 Task: Open a blank sheet, save the file as empathycs.doc Add Heading 'Importance of empathy in customer service: 'Importance of empathy in customer service:  Add the following points with small alphabetsAdd the following points with small alphabets a)	Understand customer needs_x000D_
b)	Show compassion_x000D_
c)	Offer personalized solutions_x000D_
Select the entire thext and change line spacing to  2.5 Select the entire text and apply  Outside Borders ,change the font size of heading and points to 18
Action: Mouse moved to (23, 18)
Screenshot: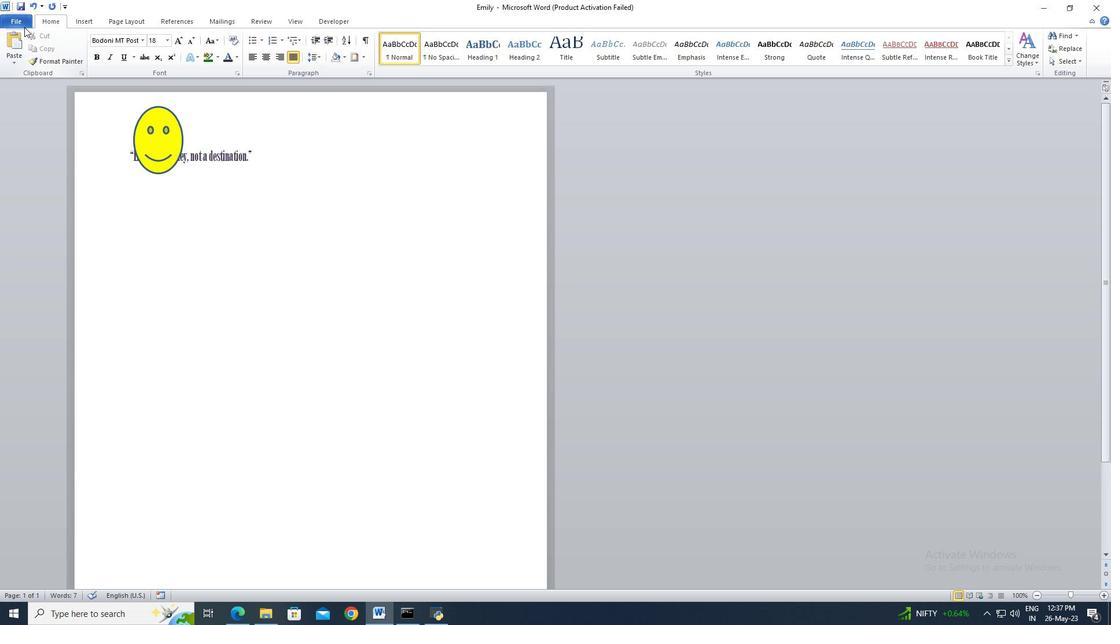 
Action: Mouse pressed left at (23, 18)
Screenshot: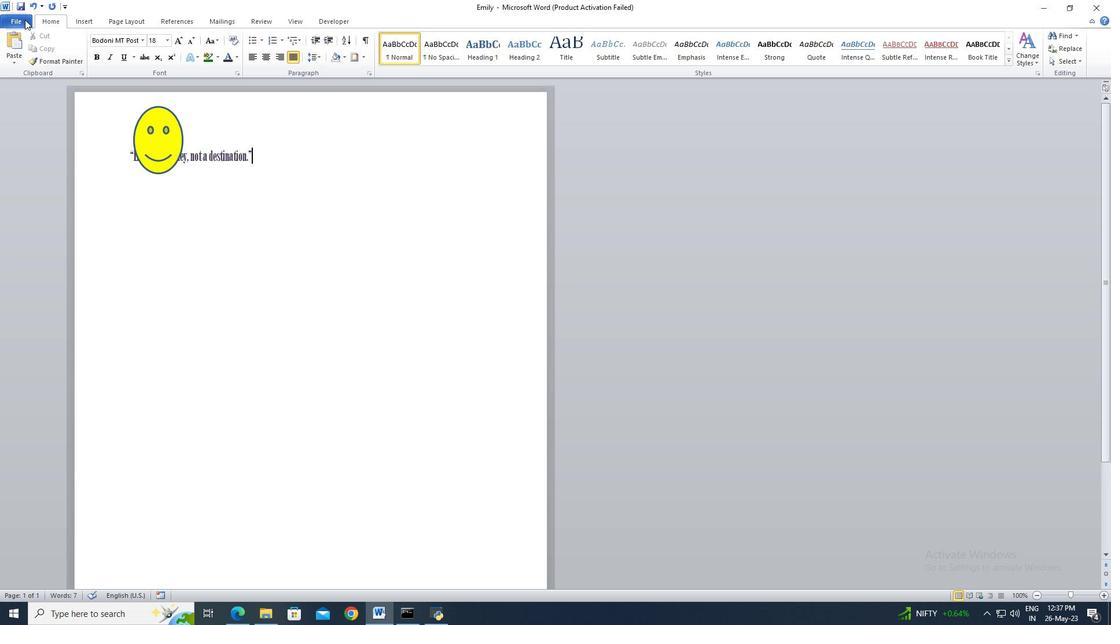 
Action: Mouse moved to (34, 146)
Screenshot: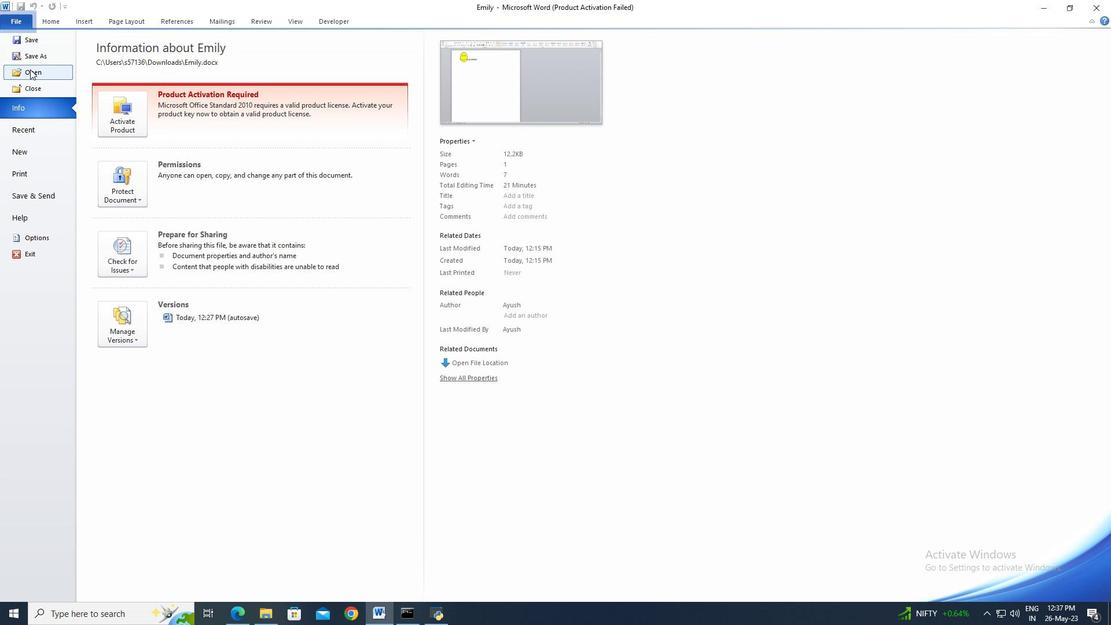
Action: Mouse pressed left at (34, 146)
Screenshot: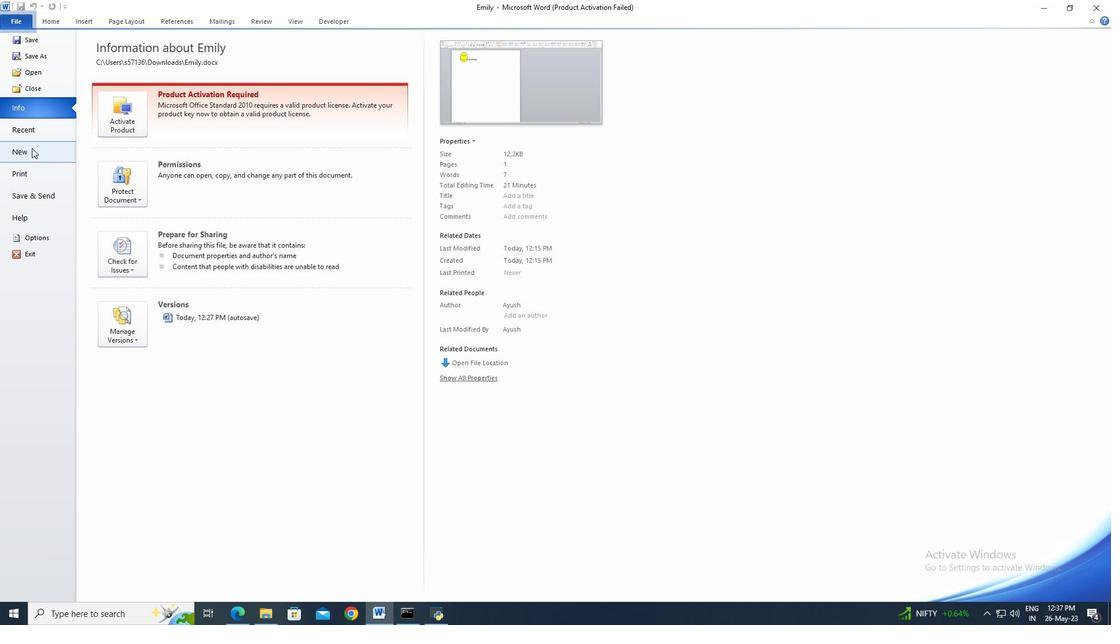 
Action: Mouse moved to (571, 291)
Screenshot: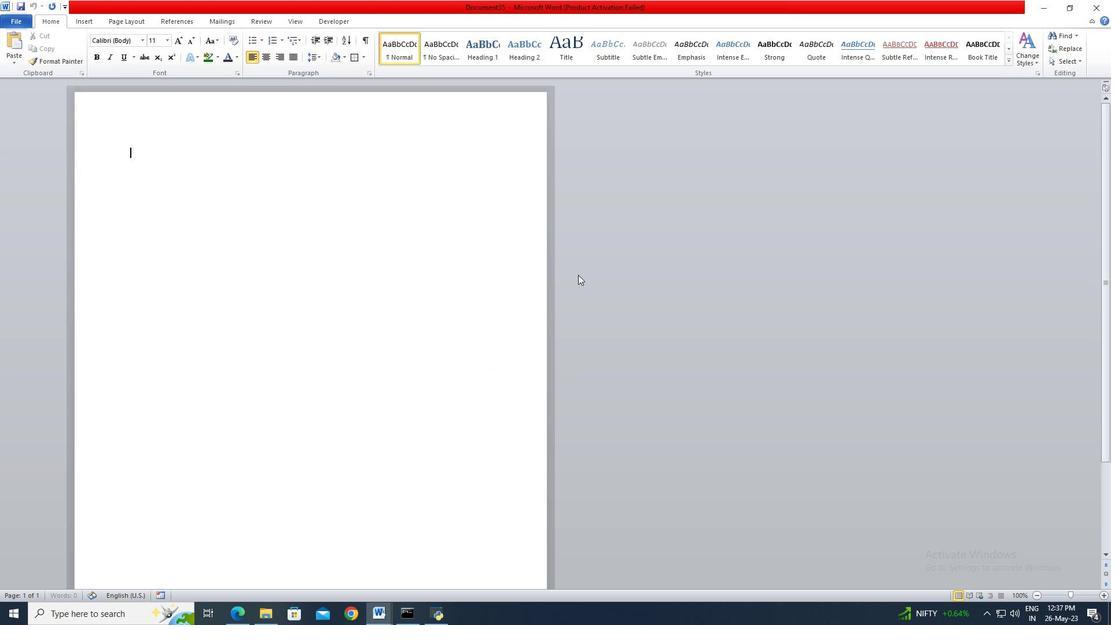 
Action: Mouse pressed left at (571, 291)
Screenshot: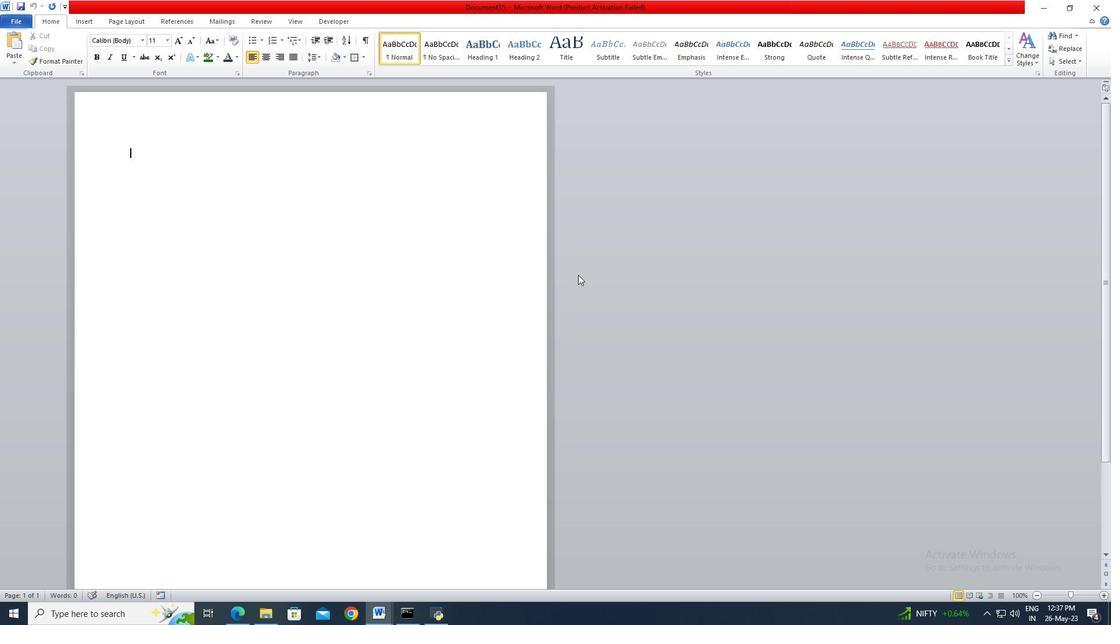 
Action: Mouse moved to (30, 24)
Screenshot: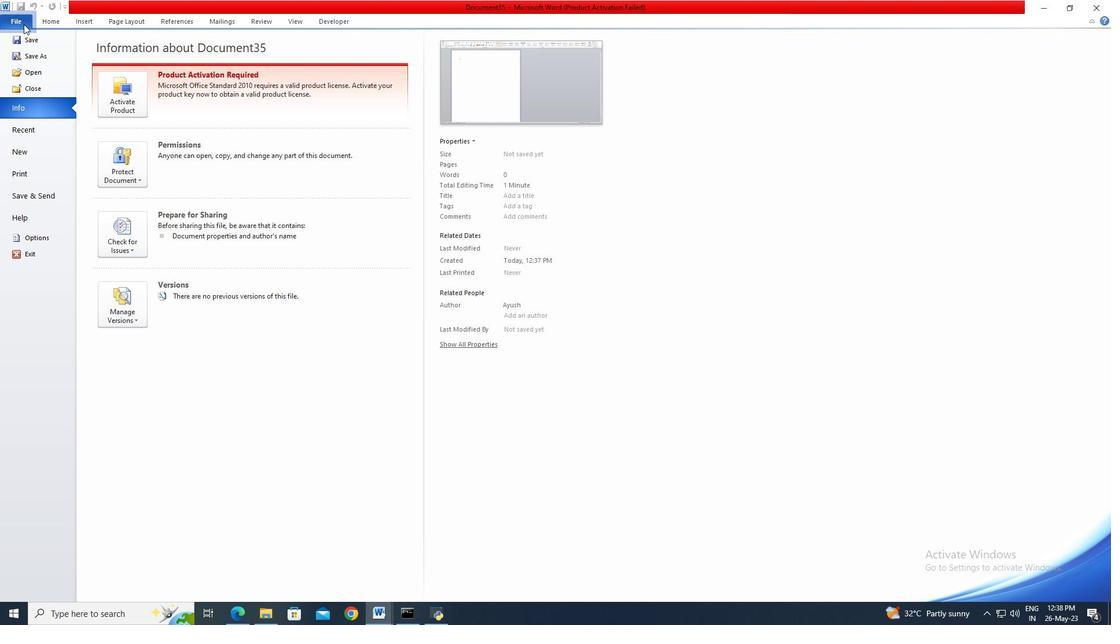 
Action: Mouse pressed left at (30, 24)
Screenshot: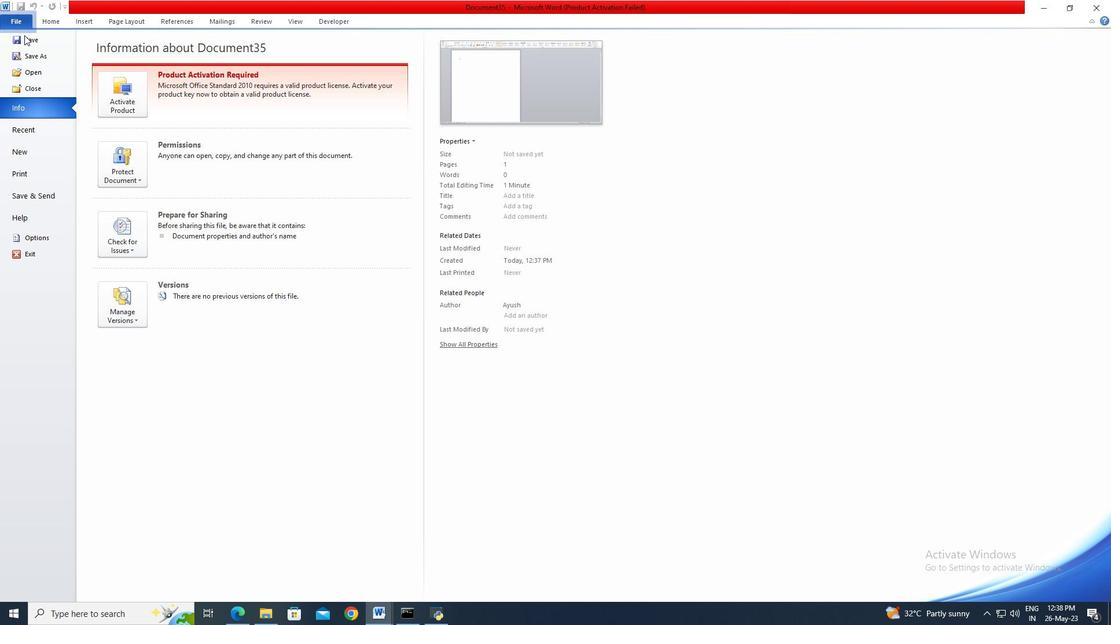 
Action: Mouse moved to (30, 53)
Screenshot: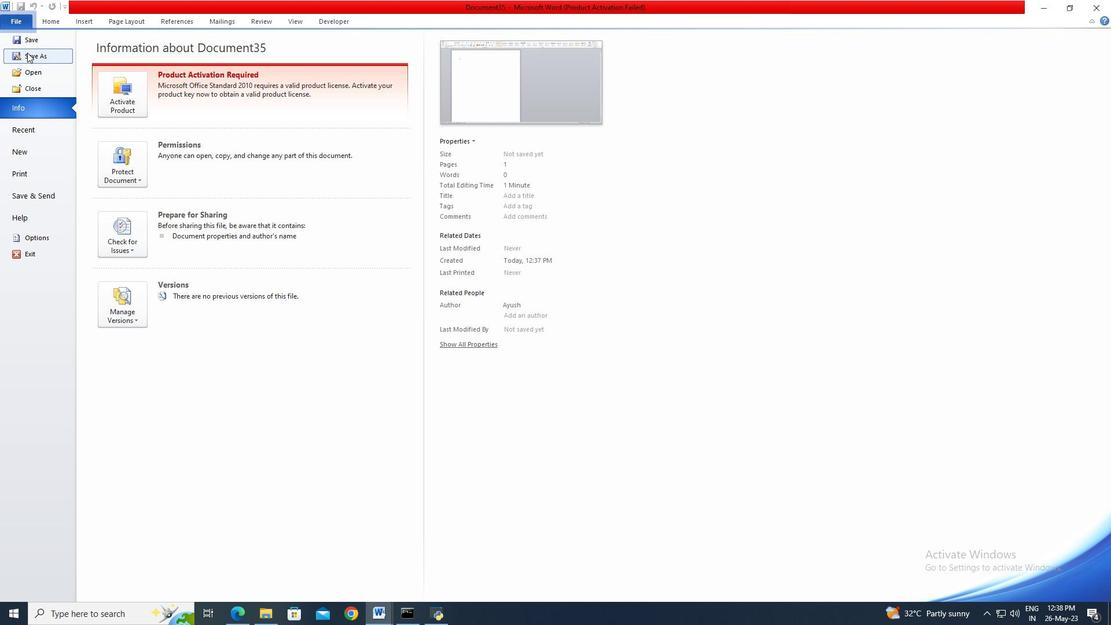 
Action: Mouse pressed left at (30, 53)
Screenshot: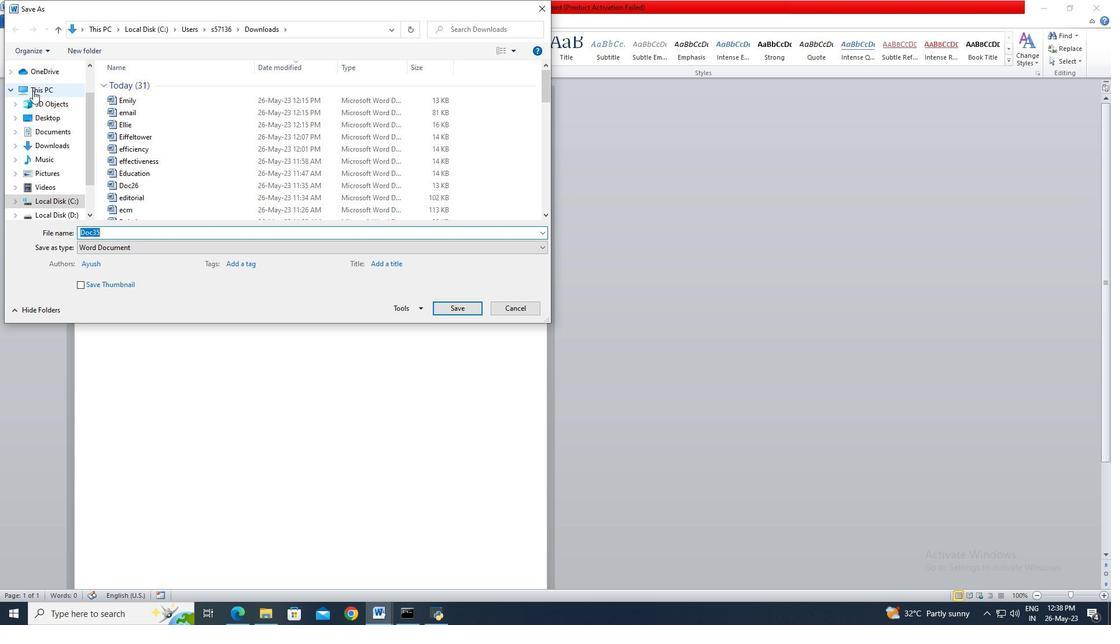 
Action: Mouse moved to (44, 122)
Screenshot: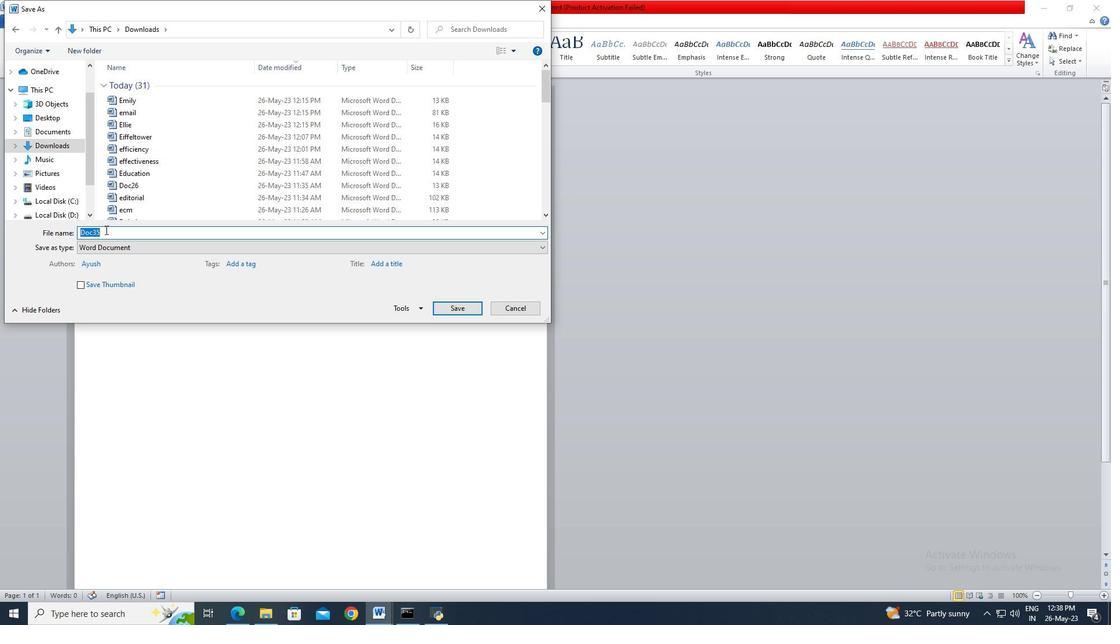 
Action: Mouse pressed left at (44, 122)
Screenshot: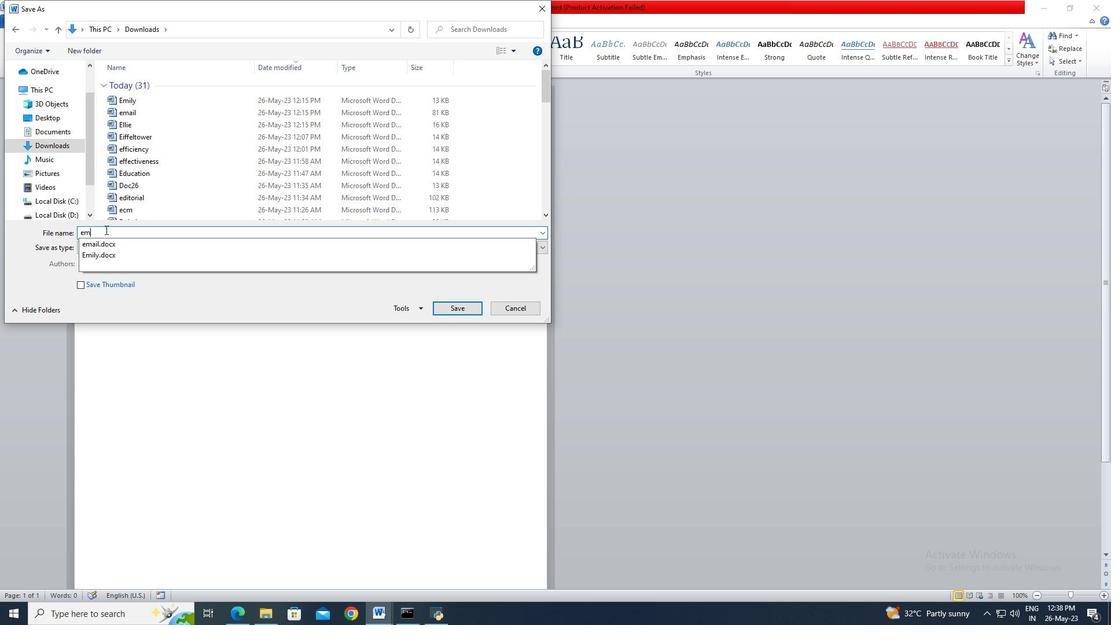 
Action: Mouse moved to (126, 229)
Screenshot: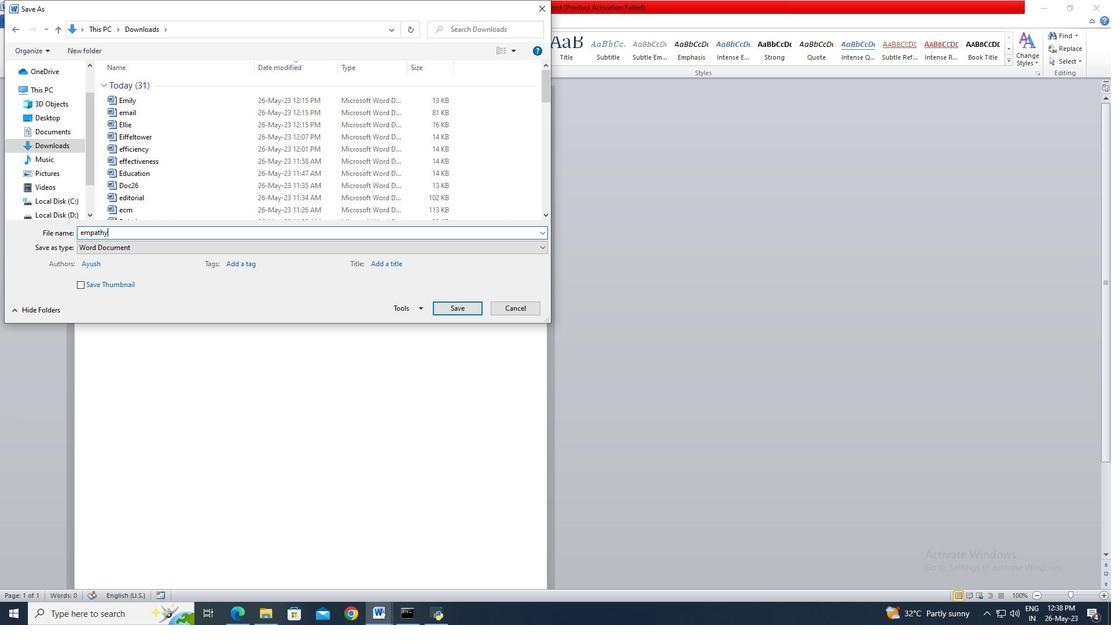 
Action: Mouse pressed left at (126, 229)
Screenshot: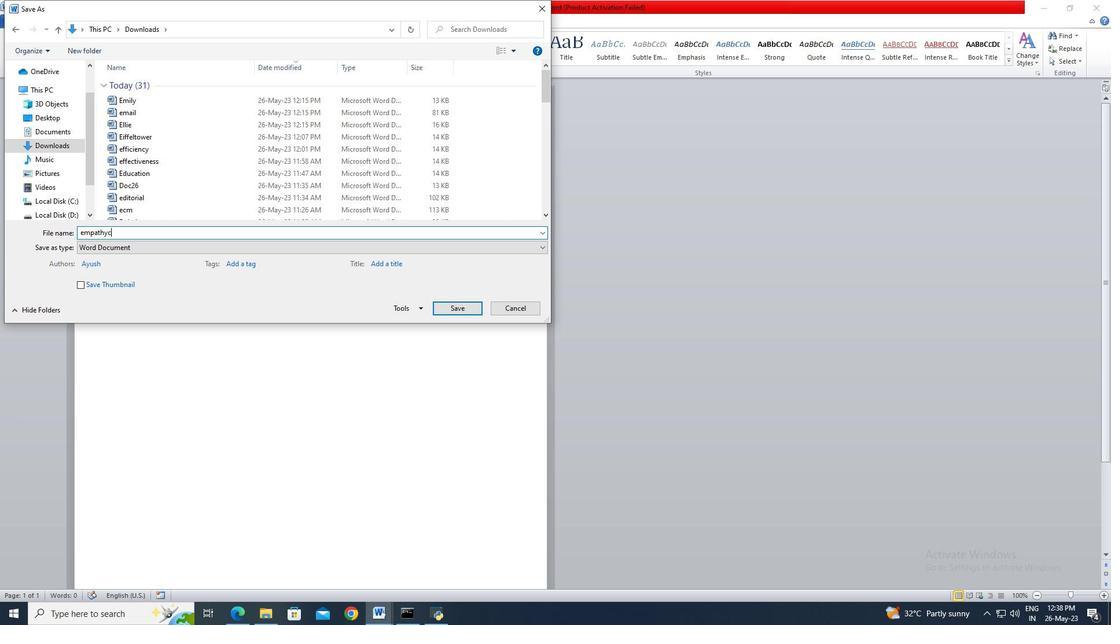 
Action: Key pressed empathycs
Screenshot: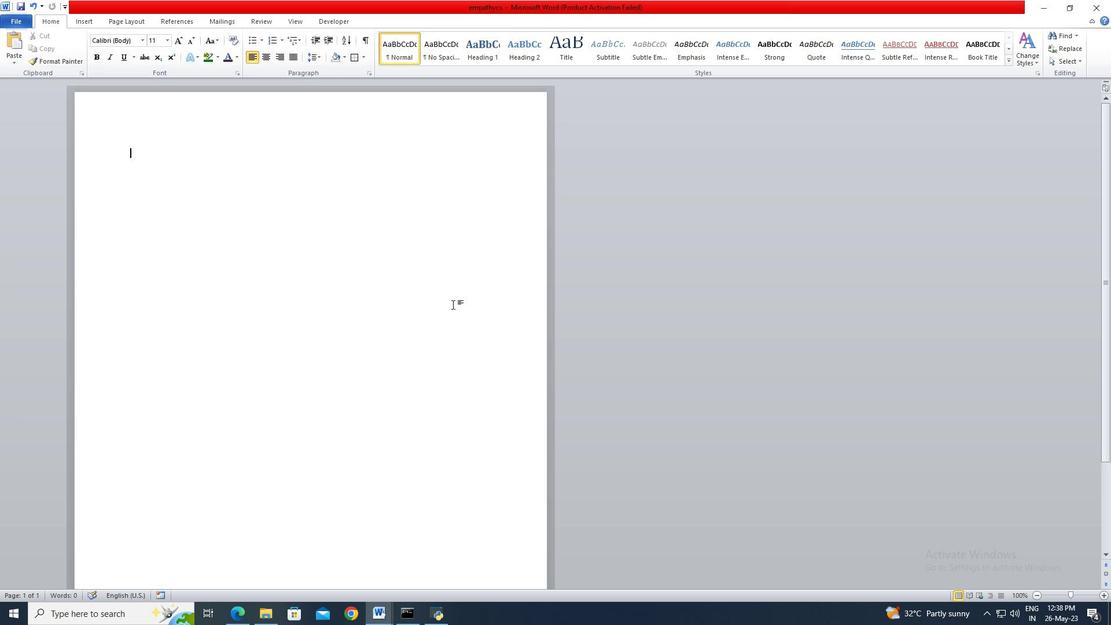 
Action: Mouse moved to (448, 308)
Screenshot: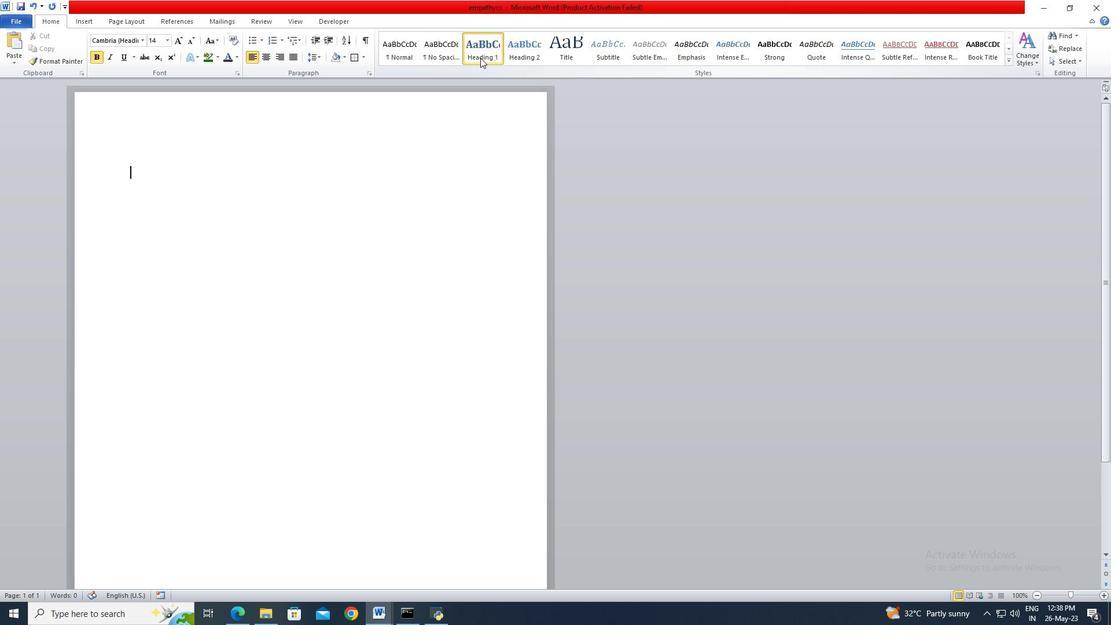 
Action: Mouse pressed left at (448, 308)
Screenshot: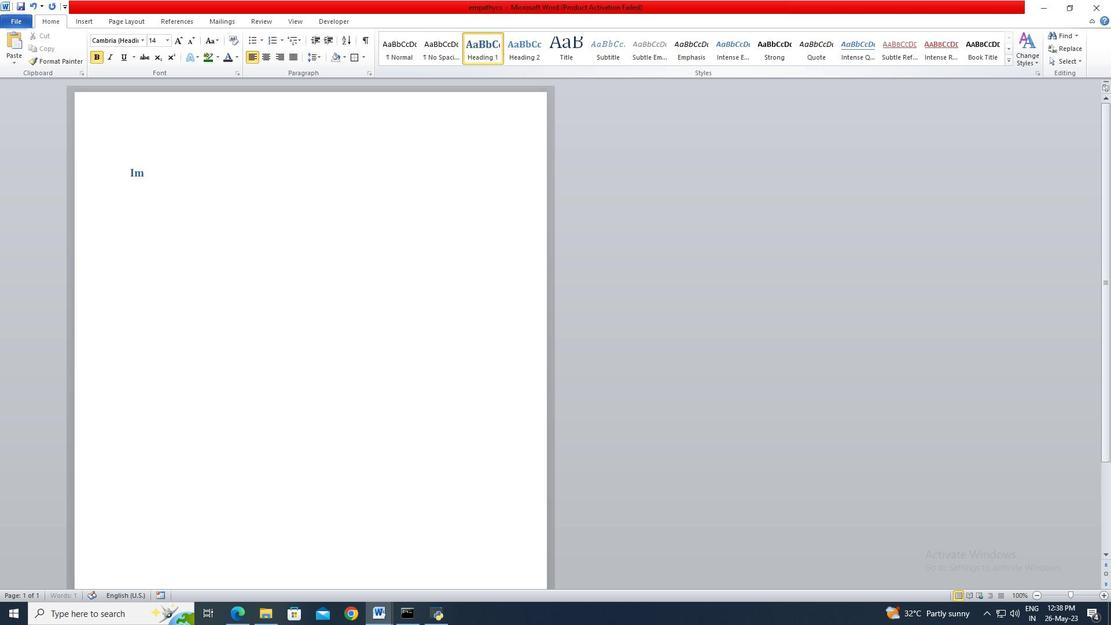 
Action: Mouse moved to (30, 25)
Screenshot: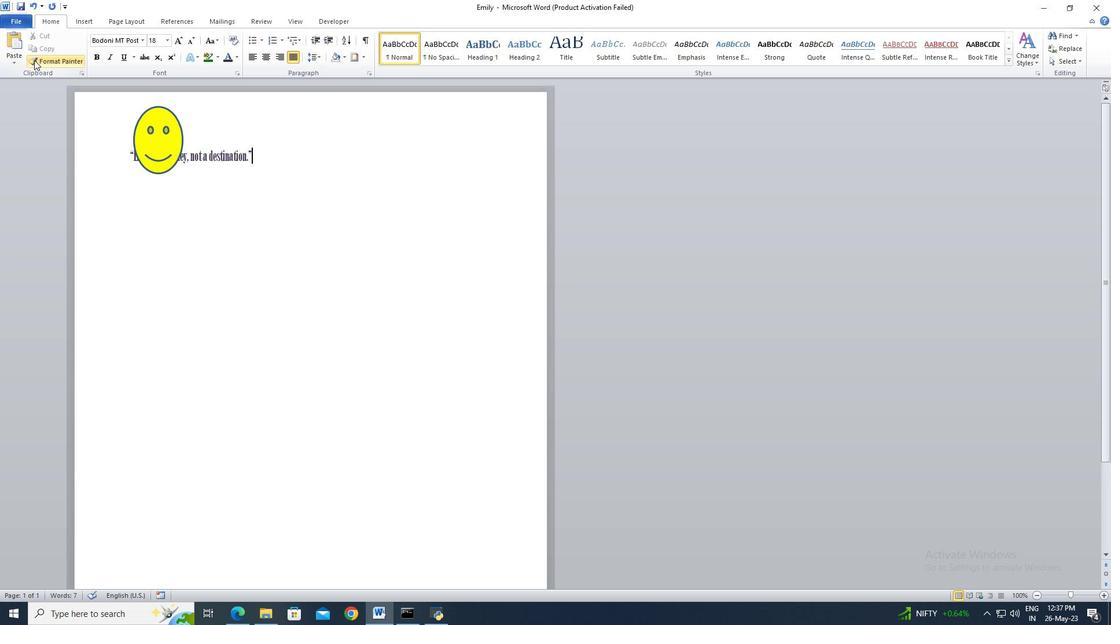 
Action: Mouse pressed left at (30, 25)
Screenshot: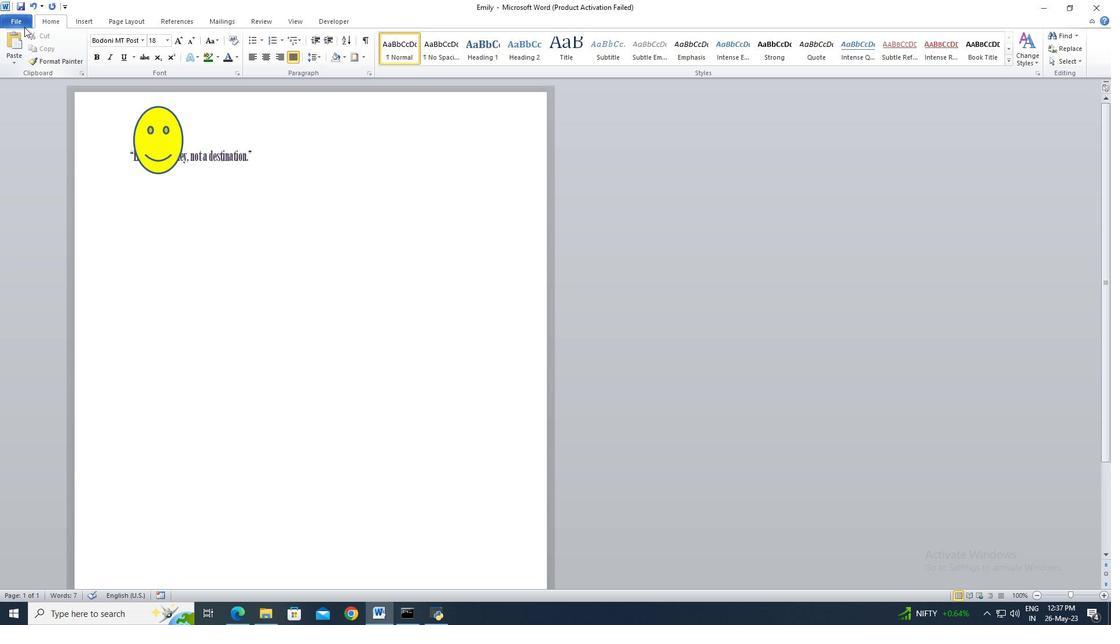 
Action: Mouse moved to (32, 54)
Screenshot: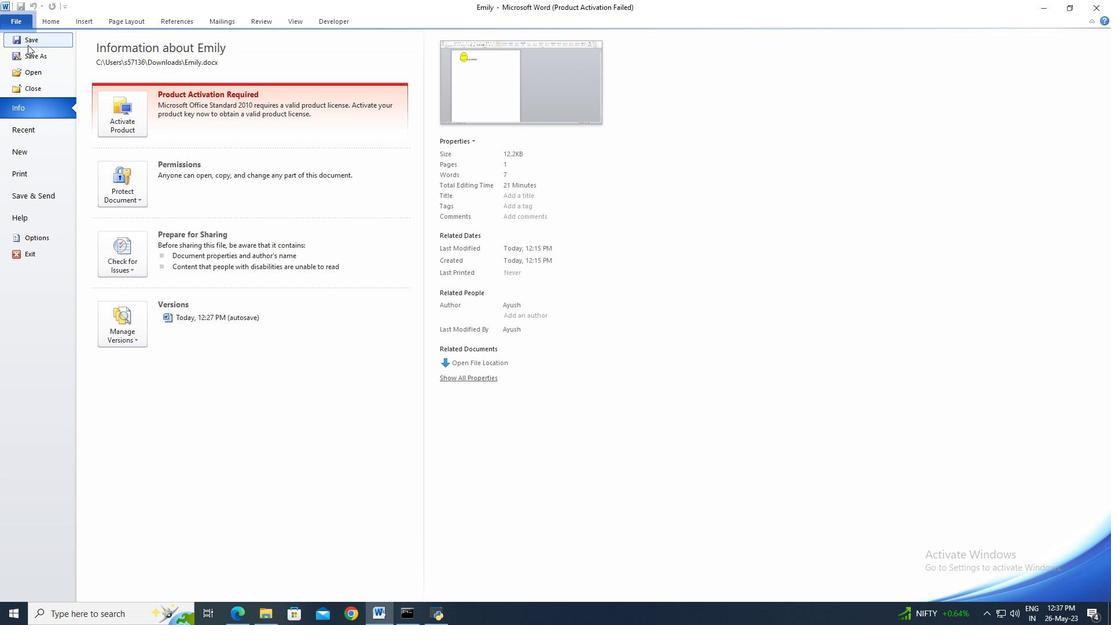 
Action: Mouse pressed left at (32, 54)
Screenshot: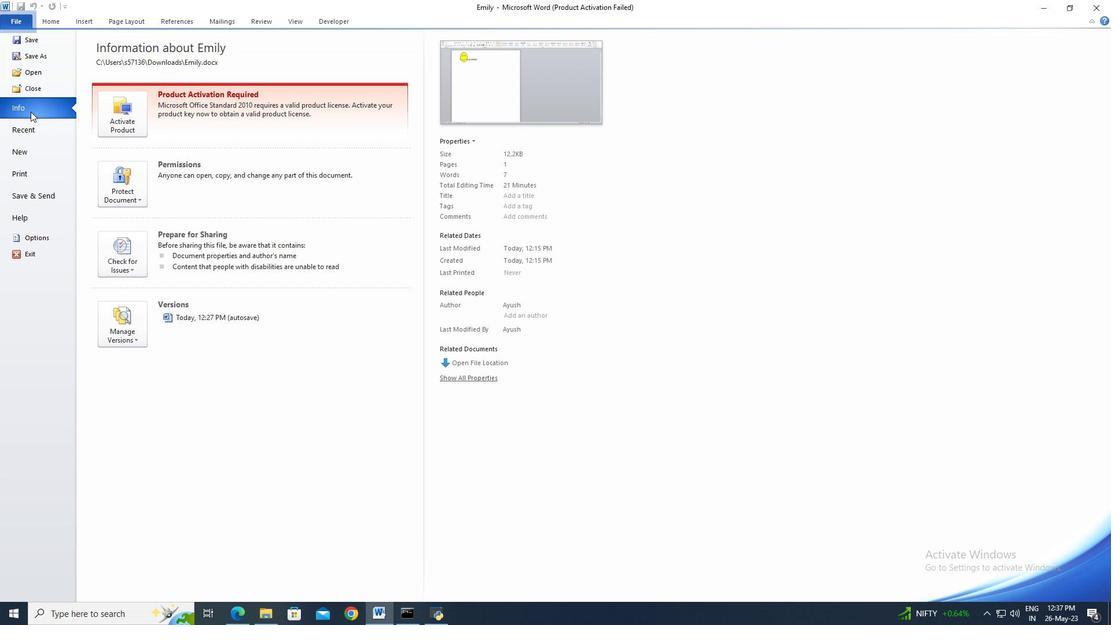 
Action: Mouse moved to (45, 124)
Screenshot: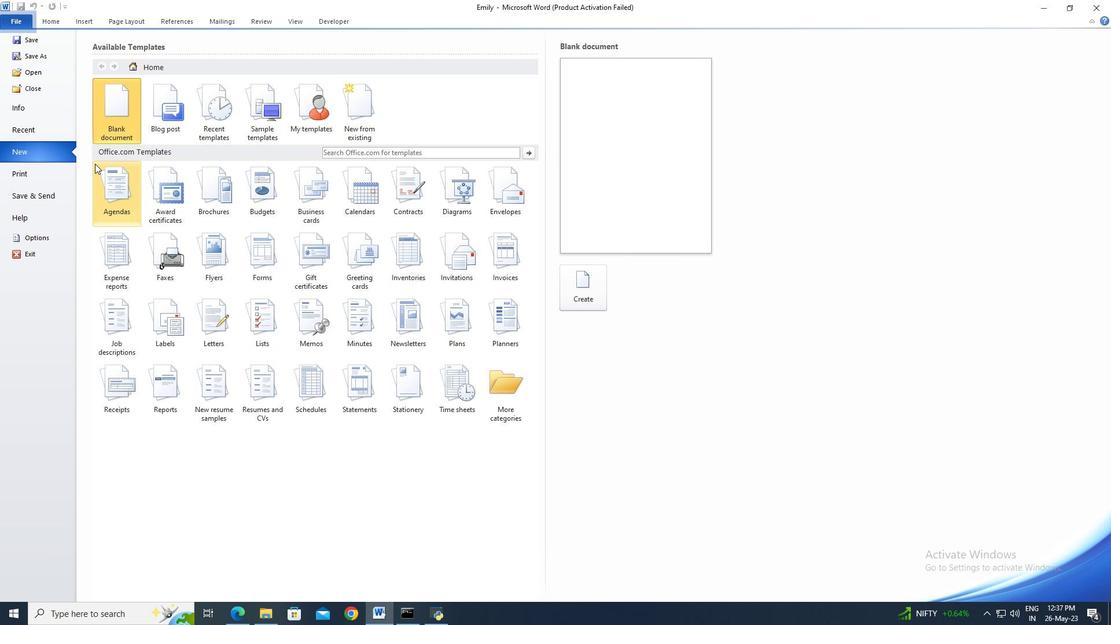 
Action: Mouse pressed left at (45, 124)
Screenshot: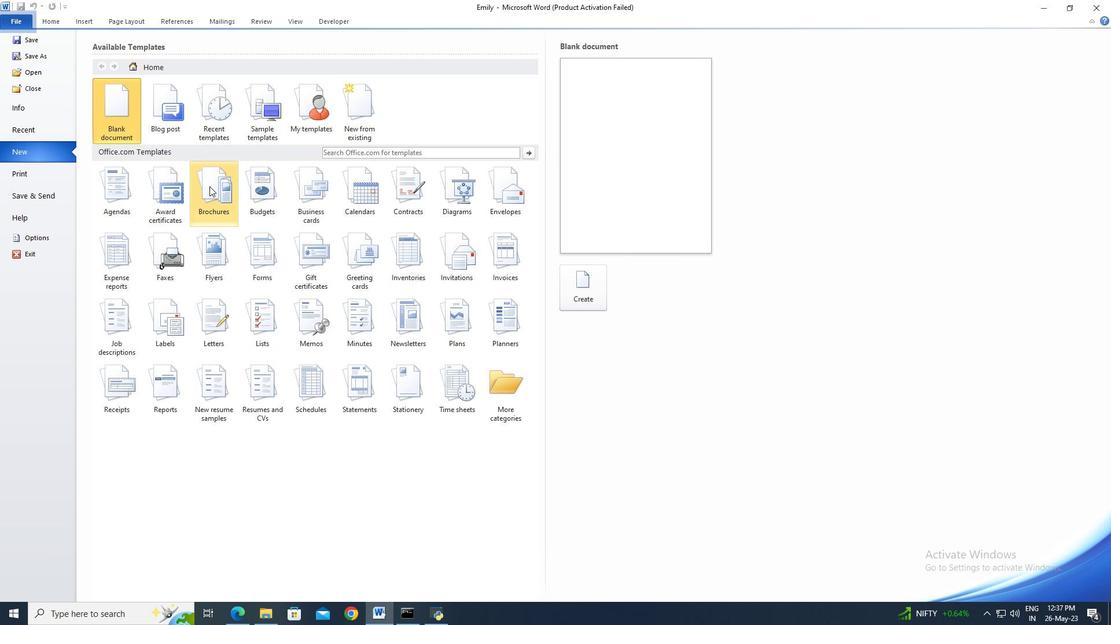 
Action: Mouse moved to (505, 307)
Screenshot: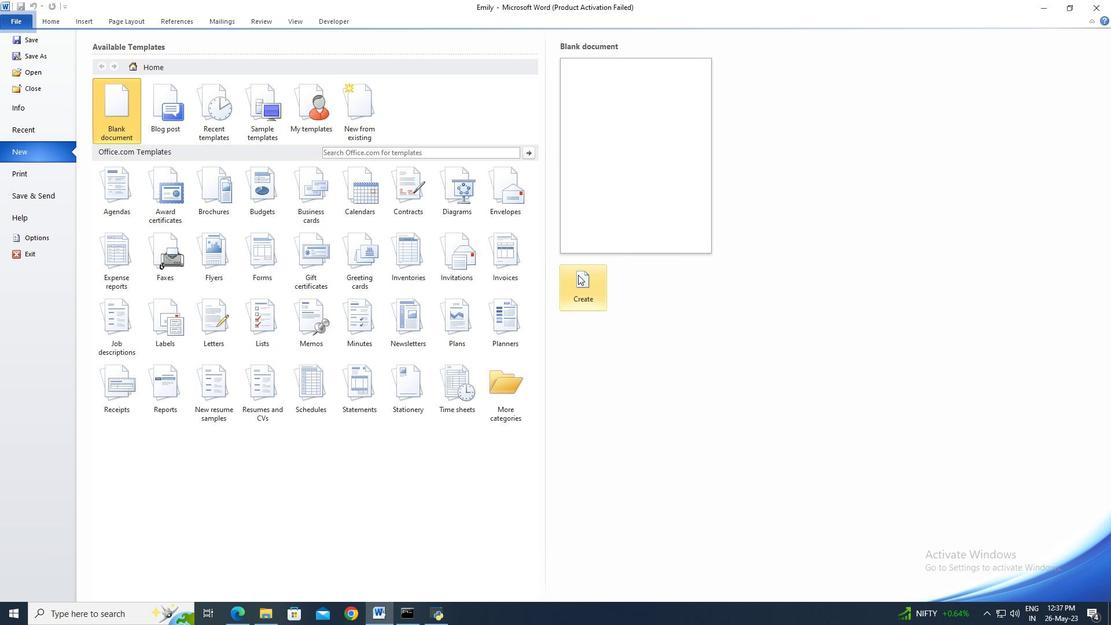 
Action: Mouse pressed left at (505, 307)
Screenshot: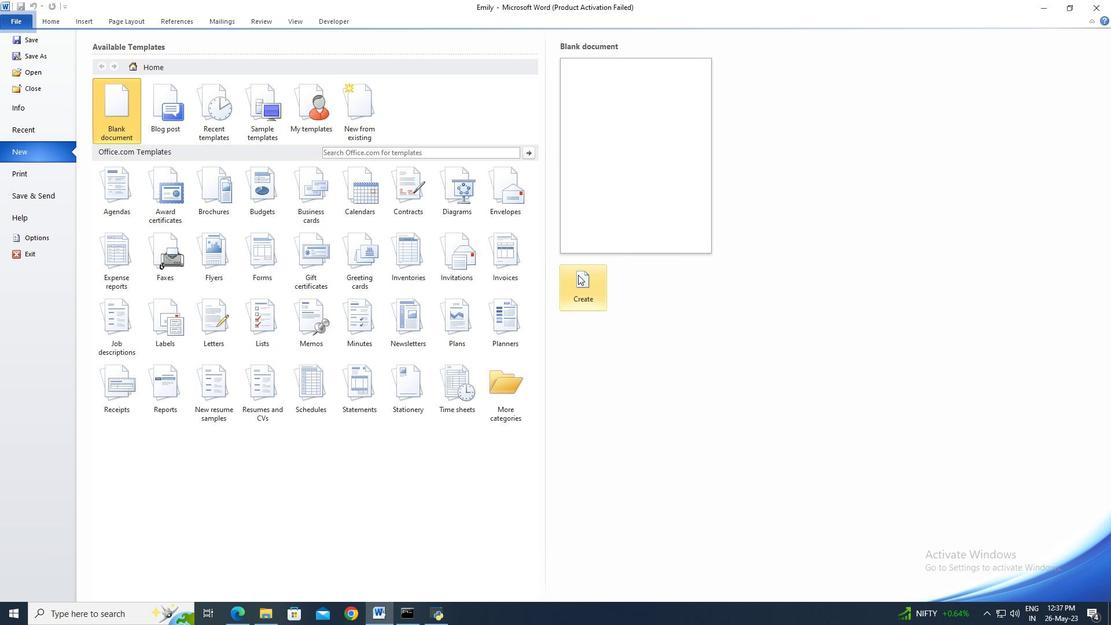 
Action: Mouse moved to (417, 302)
Screenshot: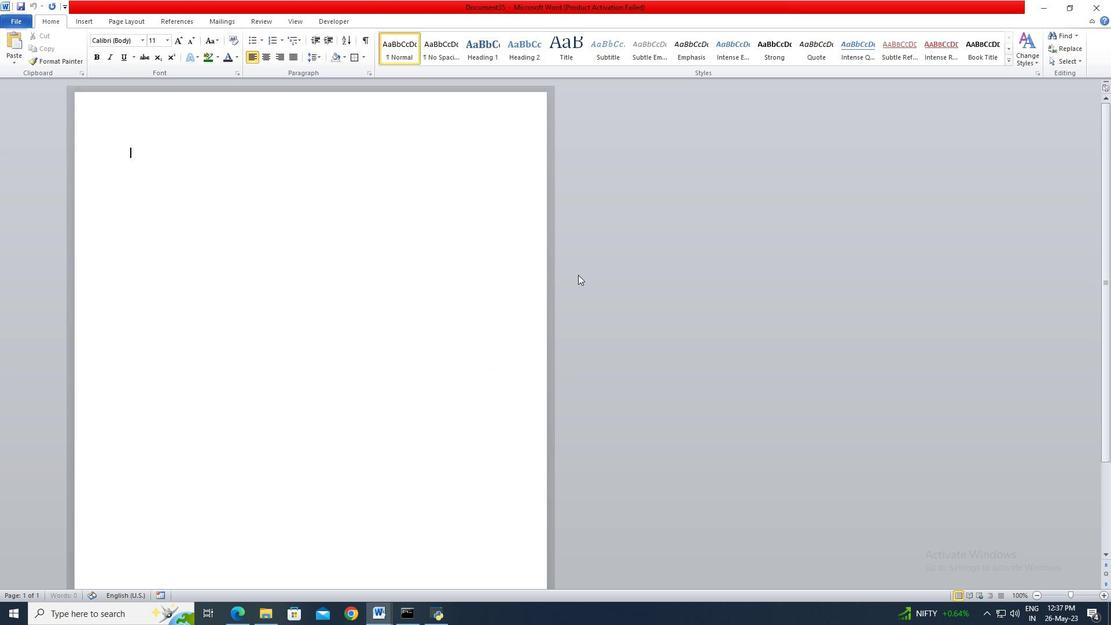 
Action: Mouse pressed left at (417, 302)
Screenshot: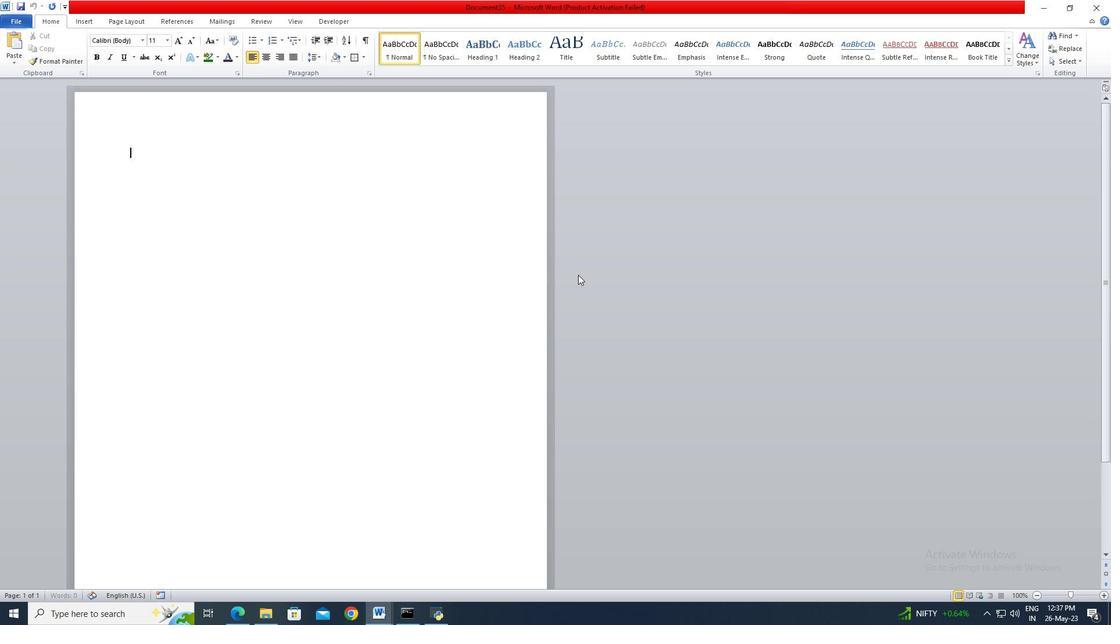 
Action: Mouse moved to (24, 19)
Screenshot: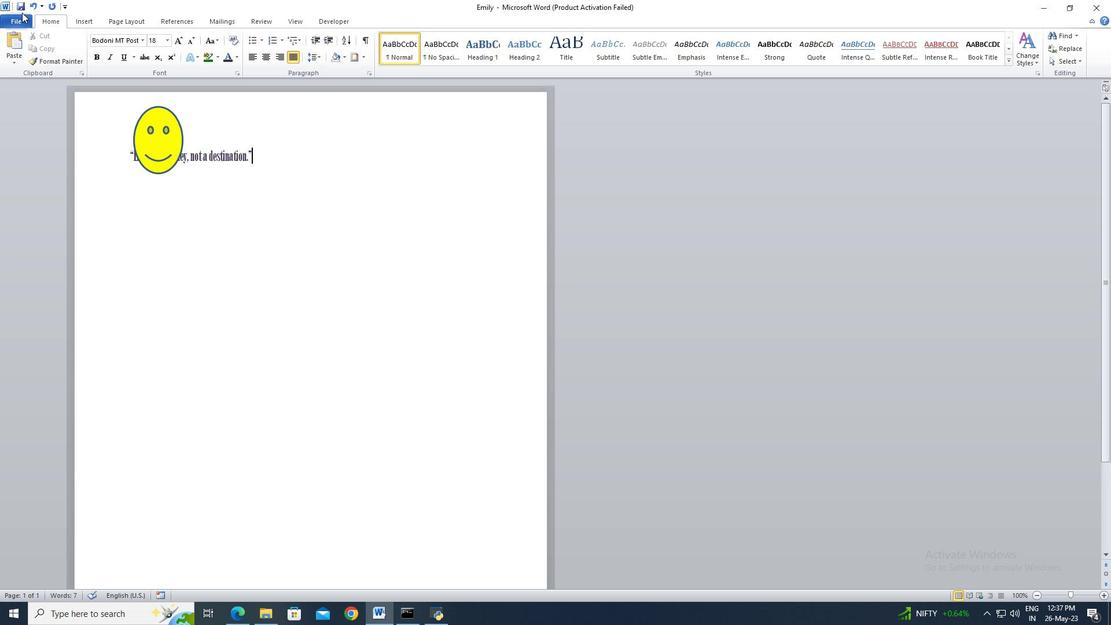 
Action: Mouse pressed left at (24, 19)
Screenshot: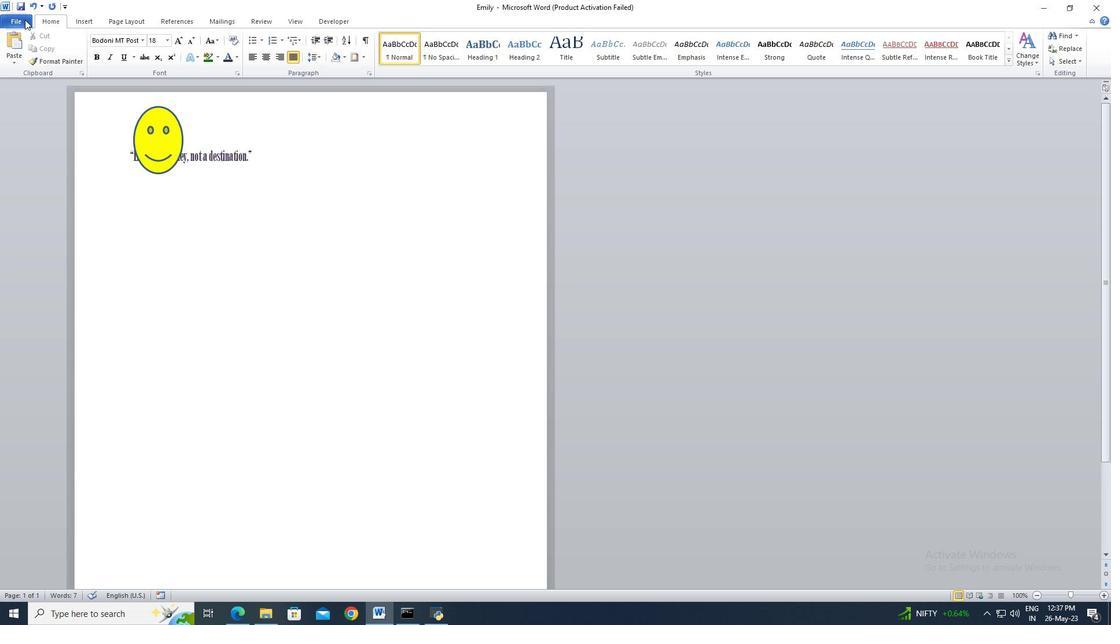 
Action: Mouse moved to (30, 152)
Screenshot: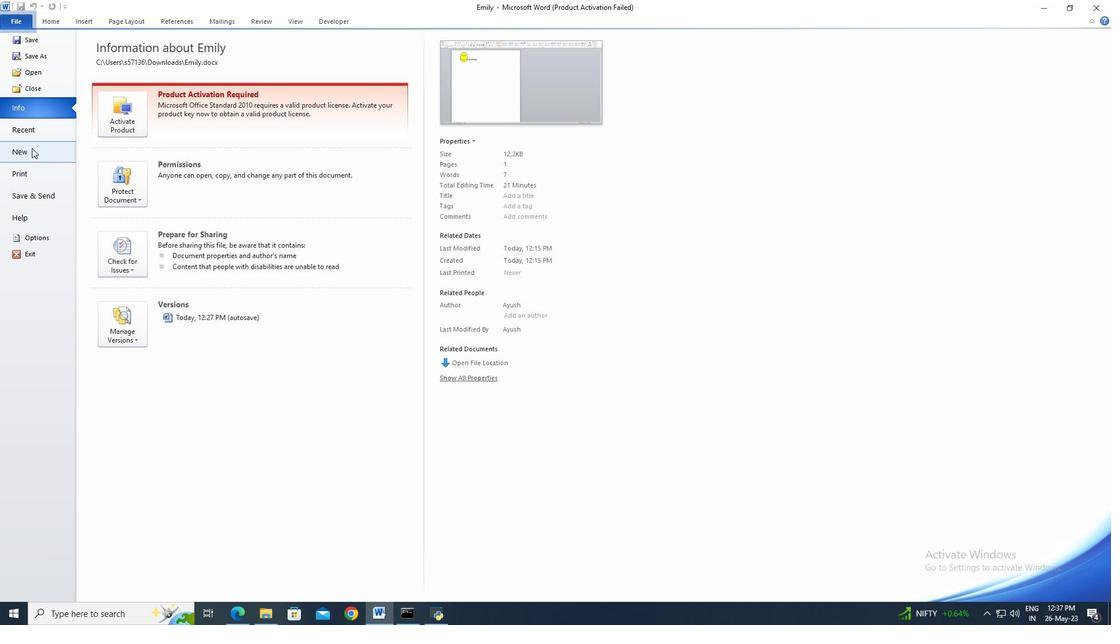 
Action: Mouse pressed left at (30, 152)
Screenshot: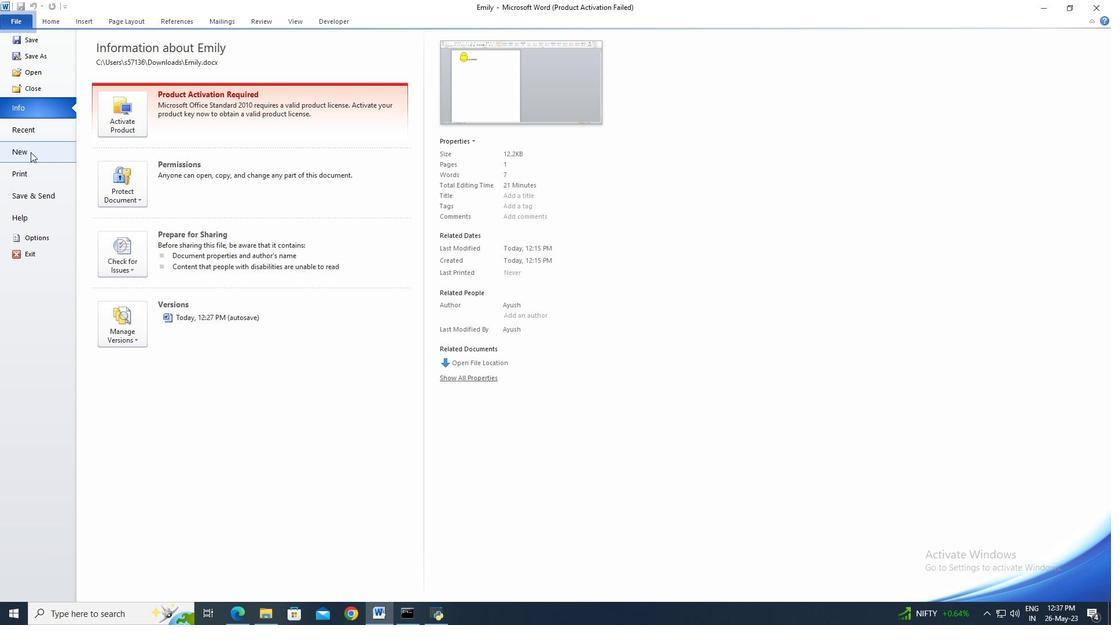 
Action: Mouse moved to (578, 275)
Screenshot: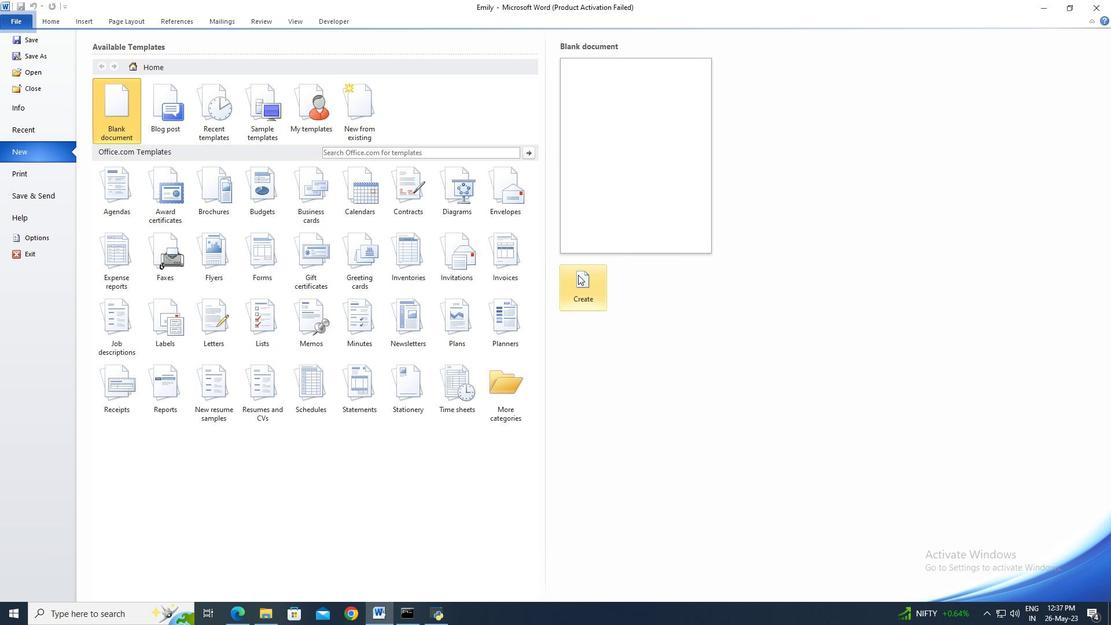 
Action: Mouse pressed left at (578, 275)
Screenshot: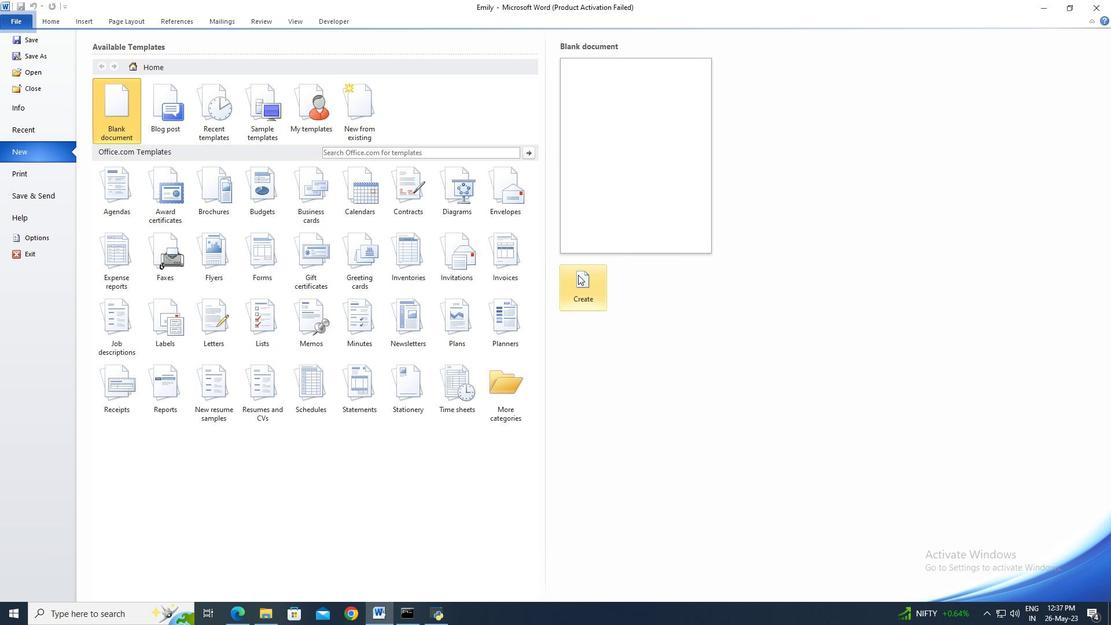 
Action: Mouse moved to (23, 24)
Screenshot: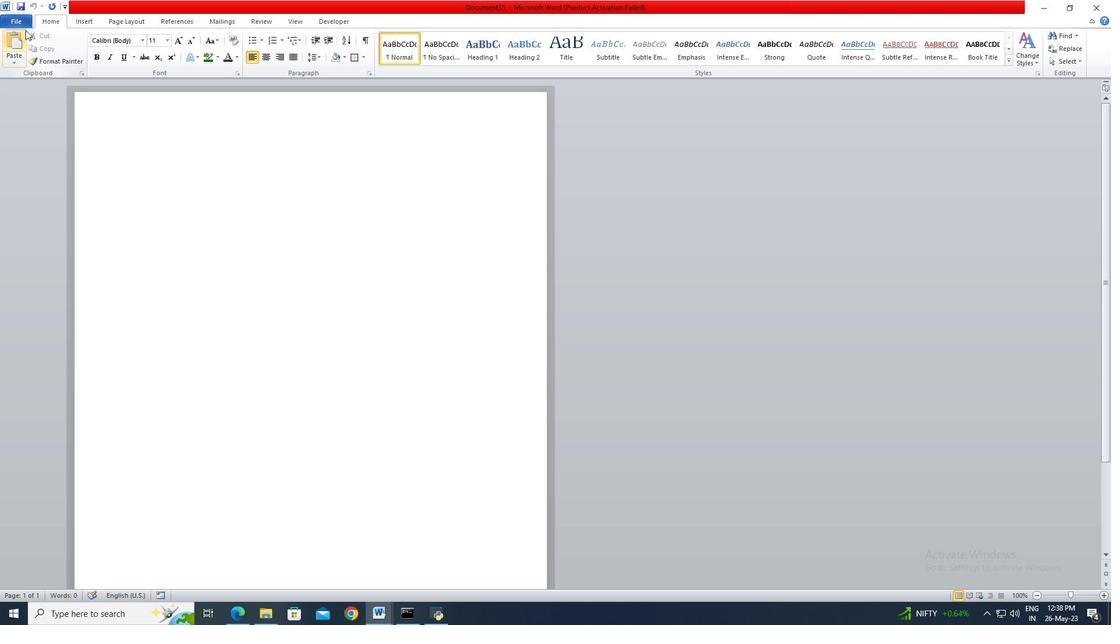 
Action: Mouse pressed left at (23, 24)
Screenshot: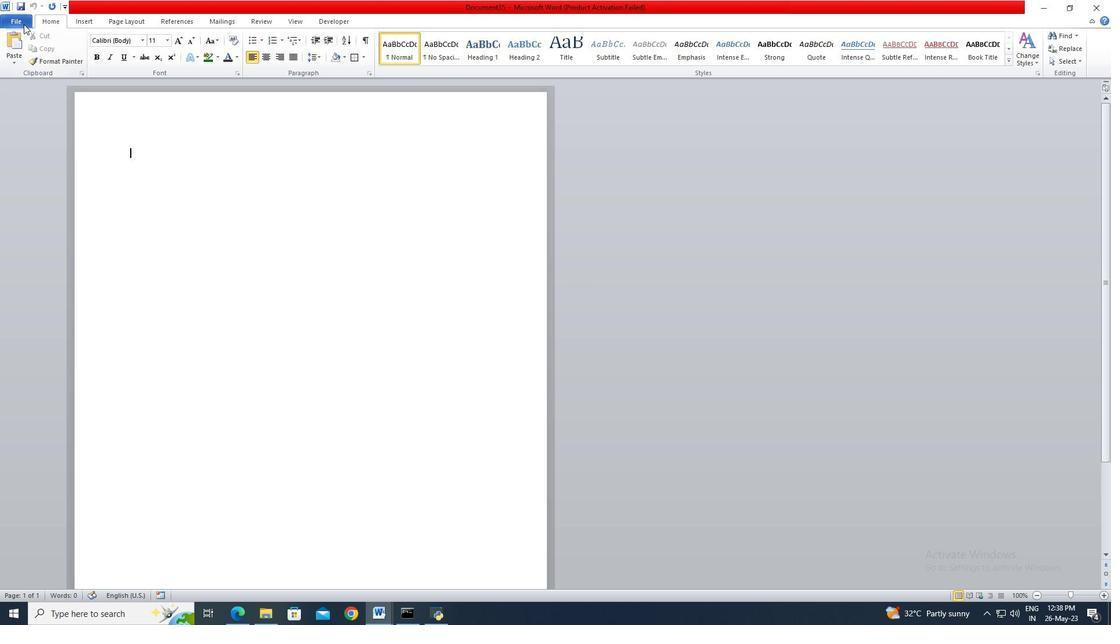 
Action: Mouse moved to (27, 52)
Screenshot: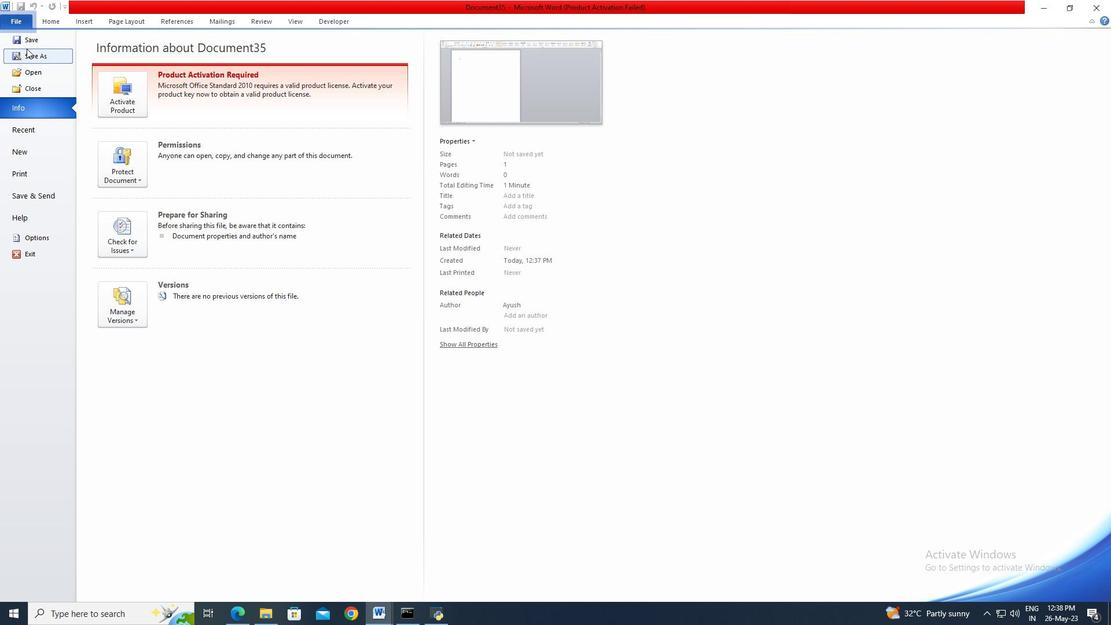 
Action: Mouse pressed left at (27, 52)
Screenshot: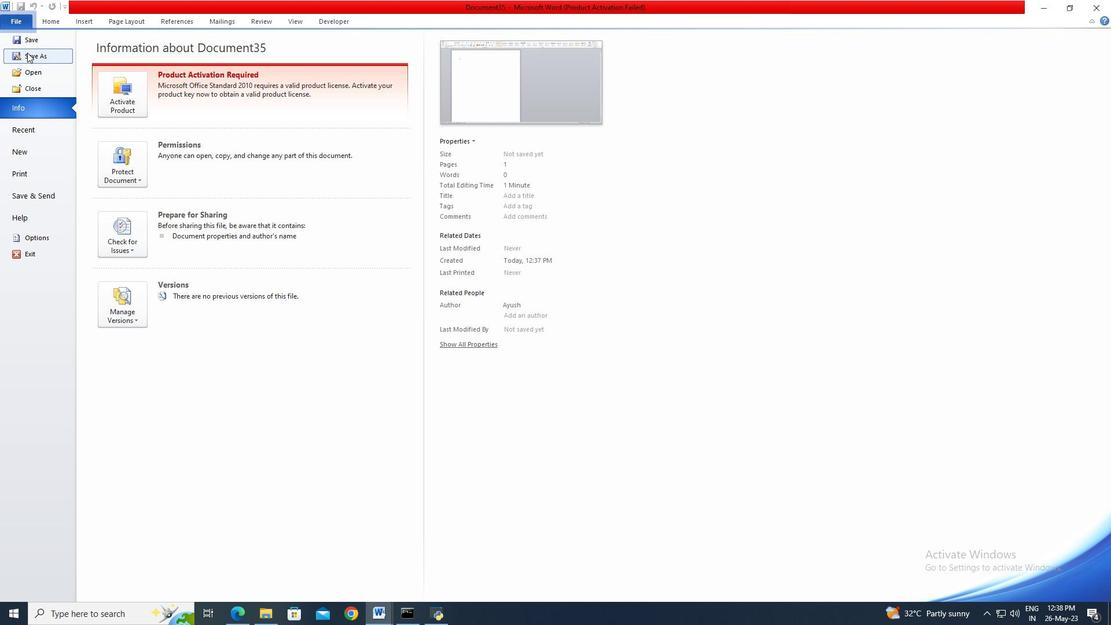 
Action: Mouse moved to (44, 142)
Screenshot: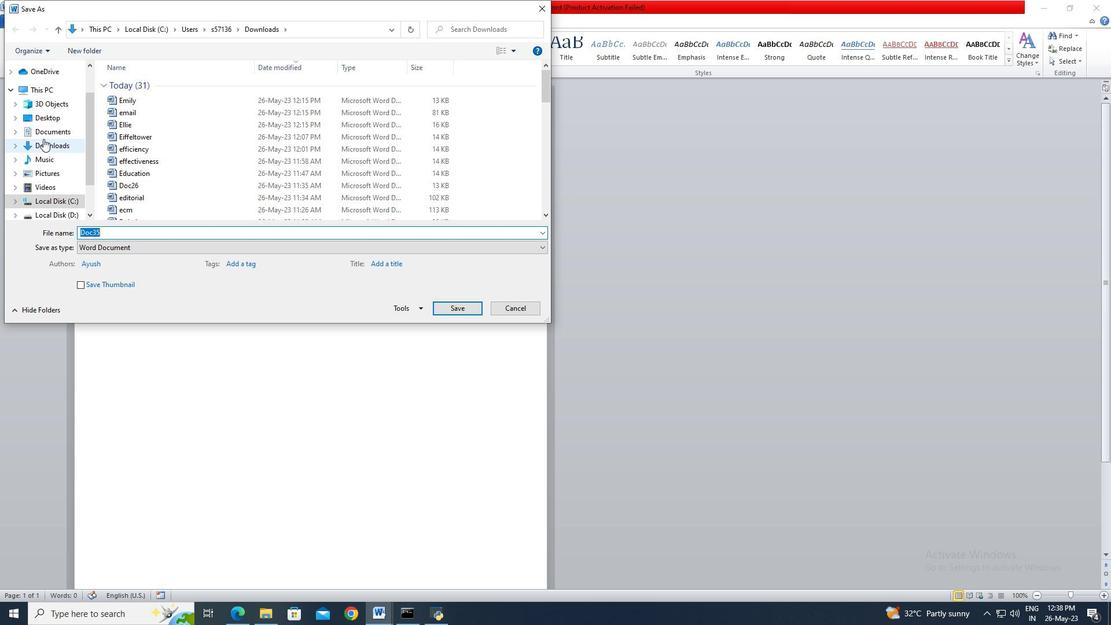 
Action: Mouse pressed left at (44, 142)
Screenshot: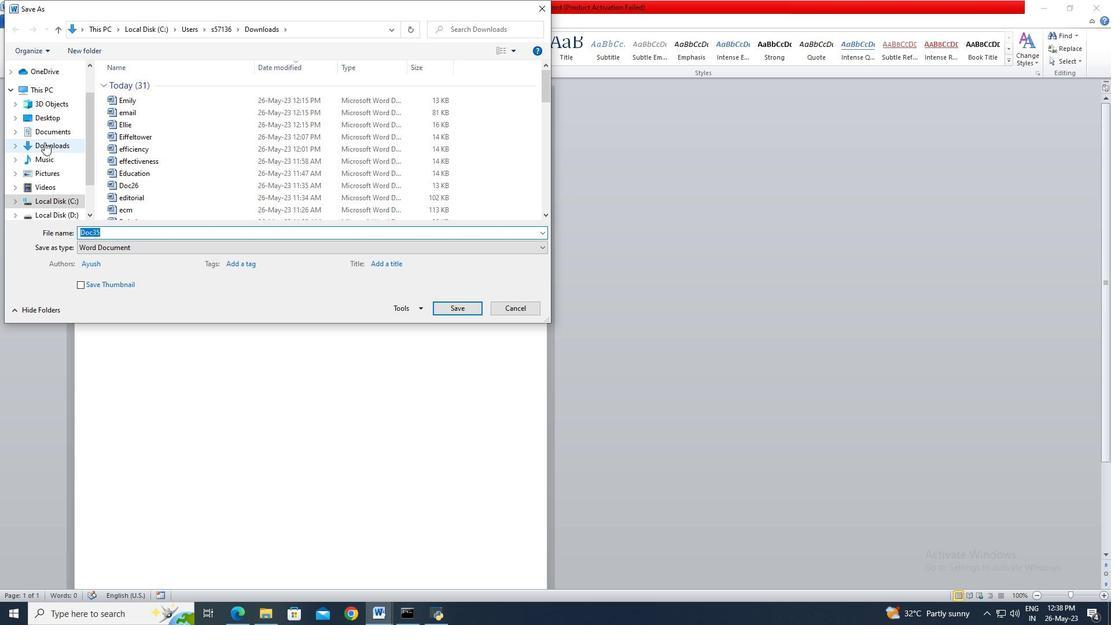 
Action: Mouse moved to (105, 229)
Screenshot: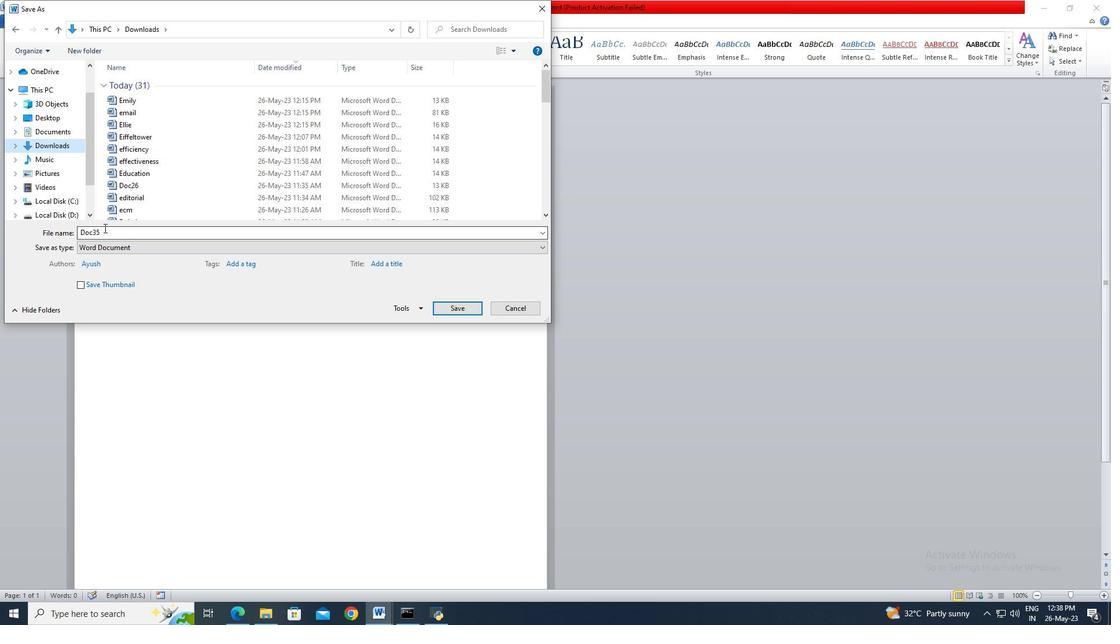 
Action: Mouse pressed left at (105, 229)
Screenshot: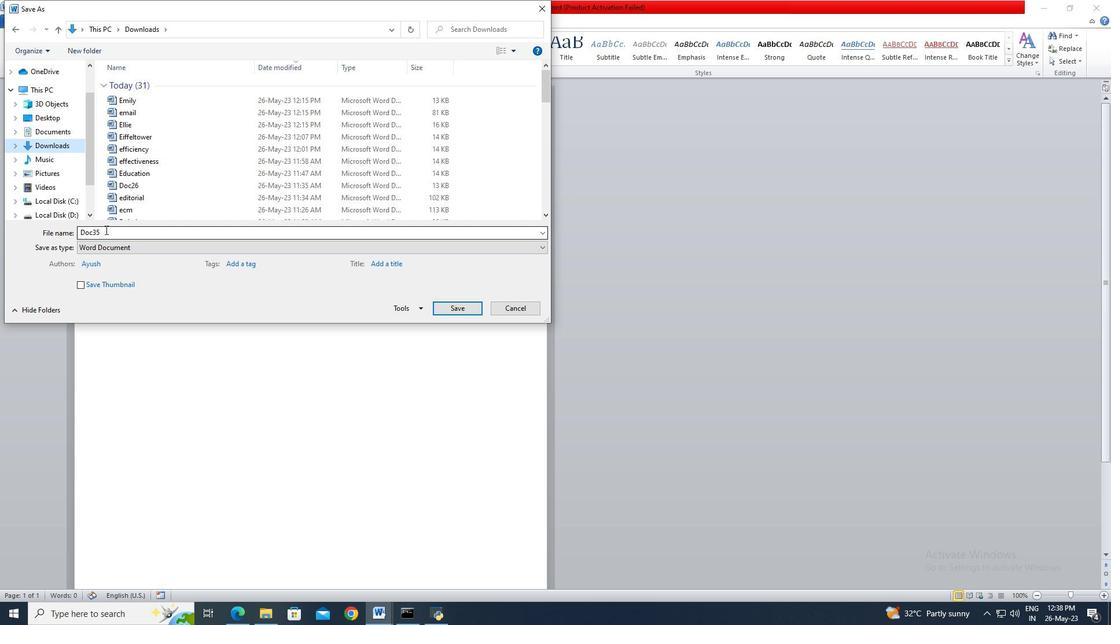 
Action: Key pressed empathycs
Screenshot: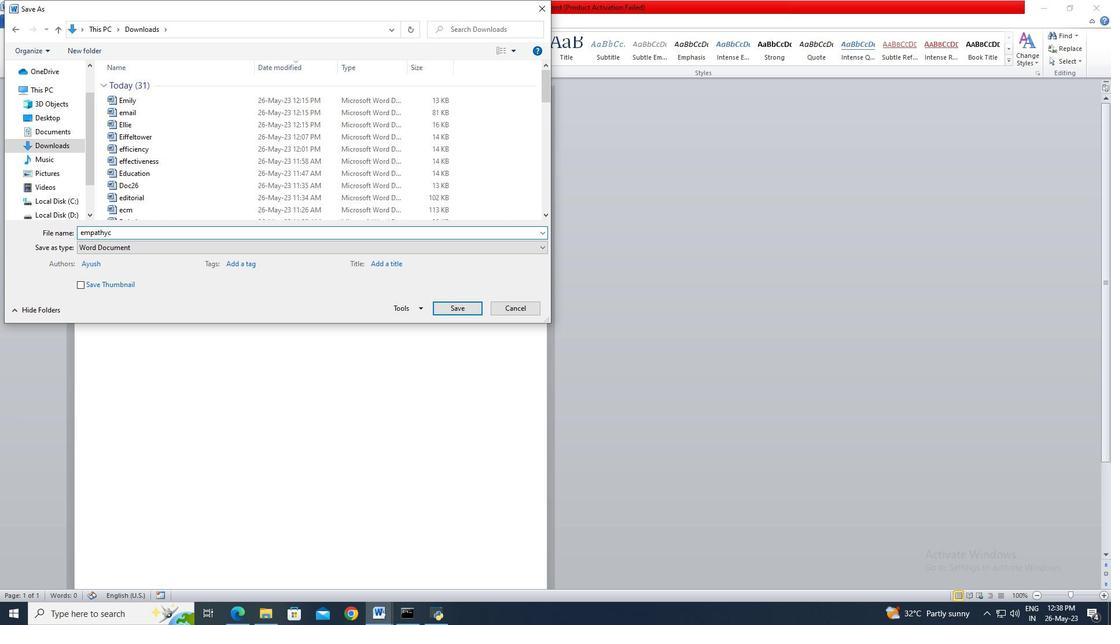 
Action: Mouse moved to (453, 304)
Screenshot: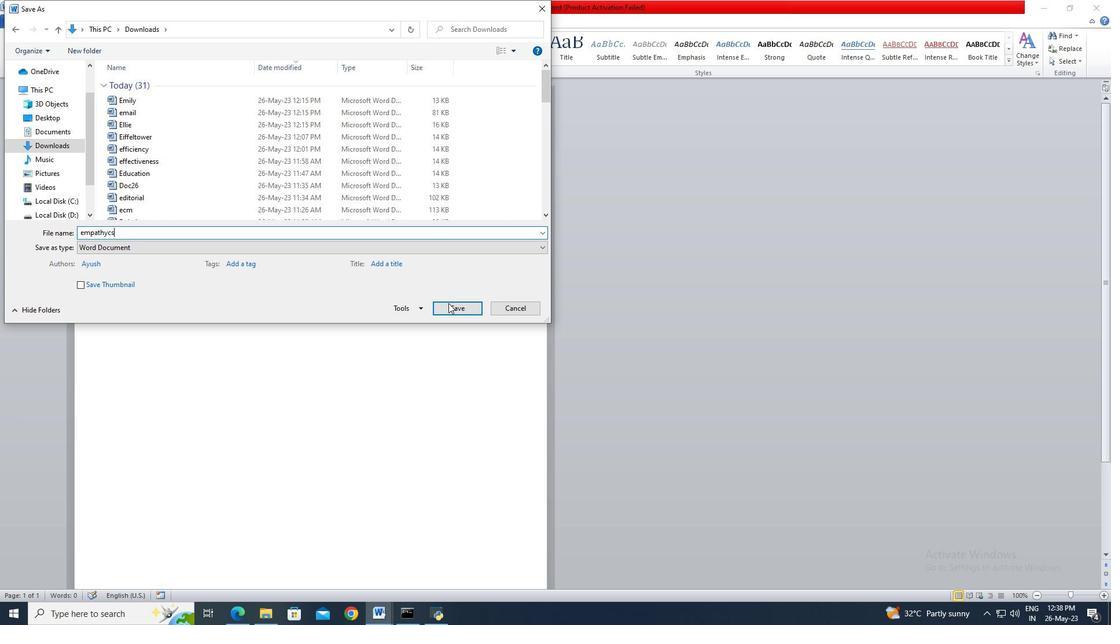 
Action: Mouse pressed left at (453, 304)
Screenshot: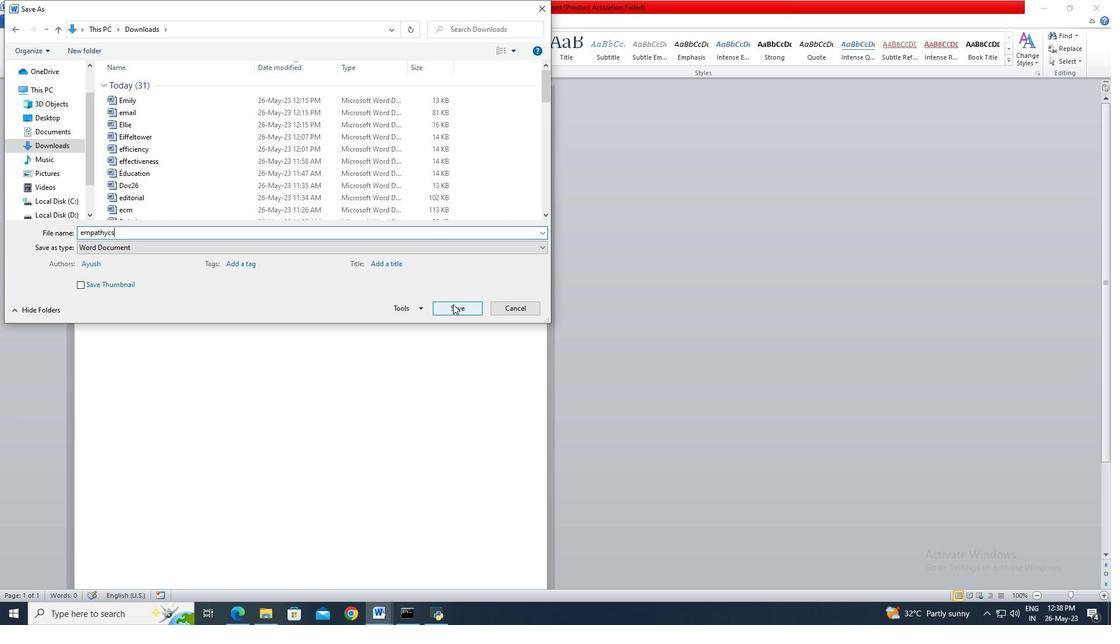 
Action: Mouse moved to (480, 57)
Screenshot: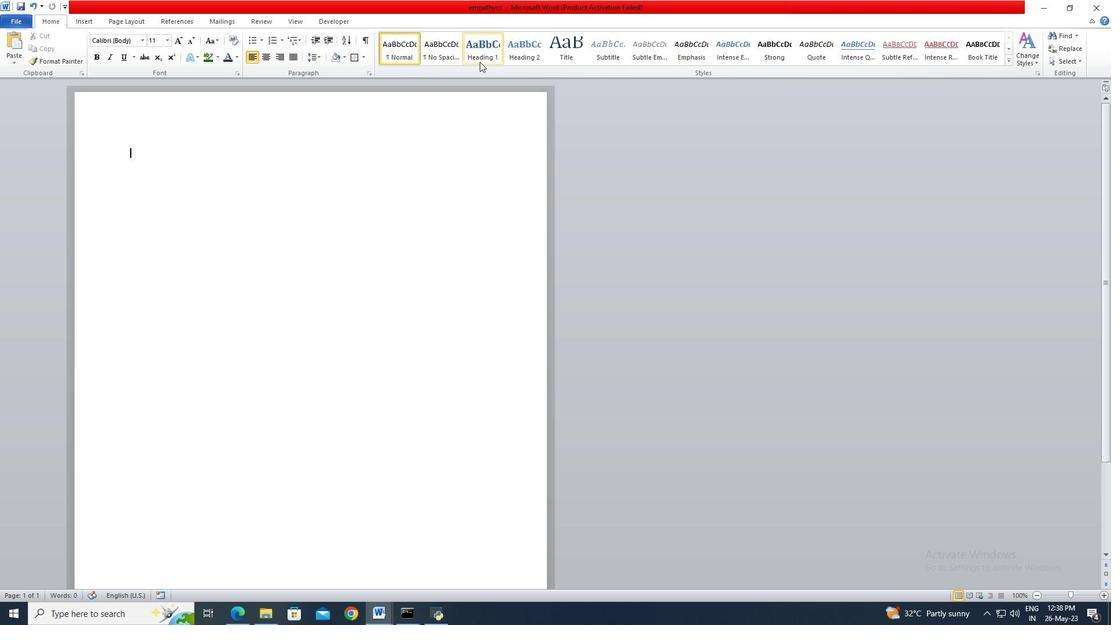 
Action: Mouse pressed left at (480, 57)
Screenshot: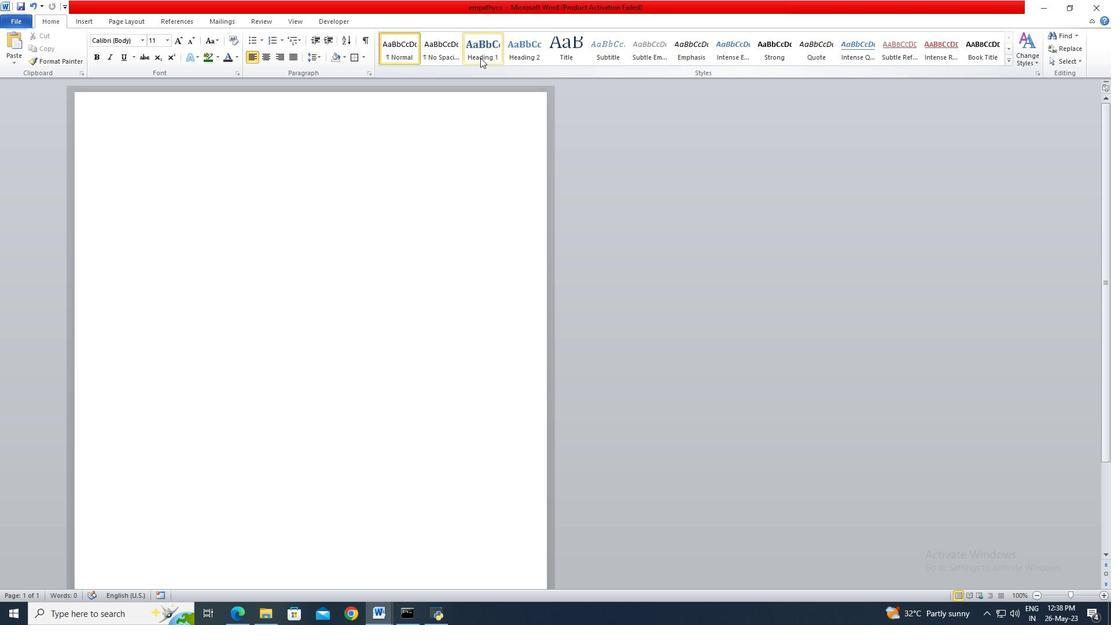 
Action: Mouse moved to (480, 57)
Screenshot: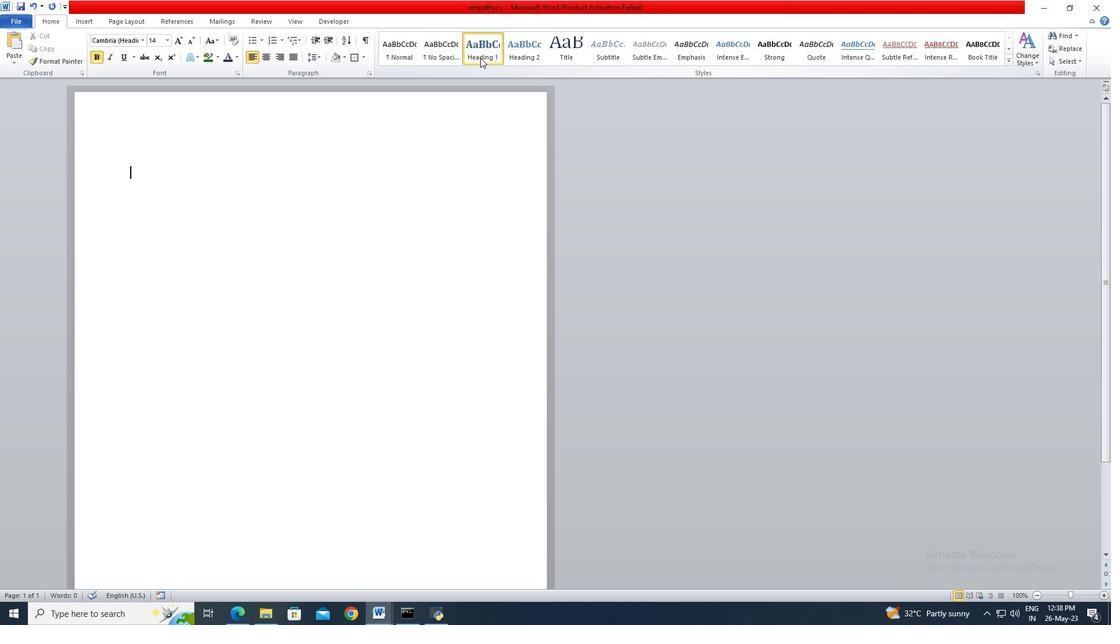 
Action: Key pressed <Key.shift>Import
Screenshot: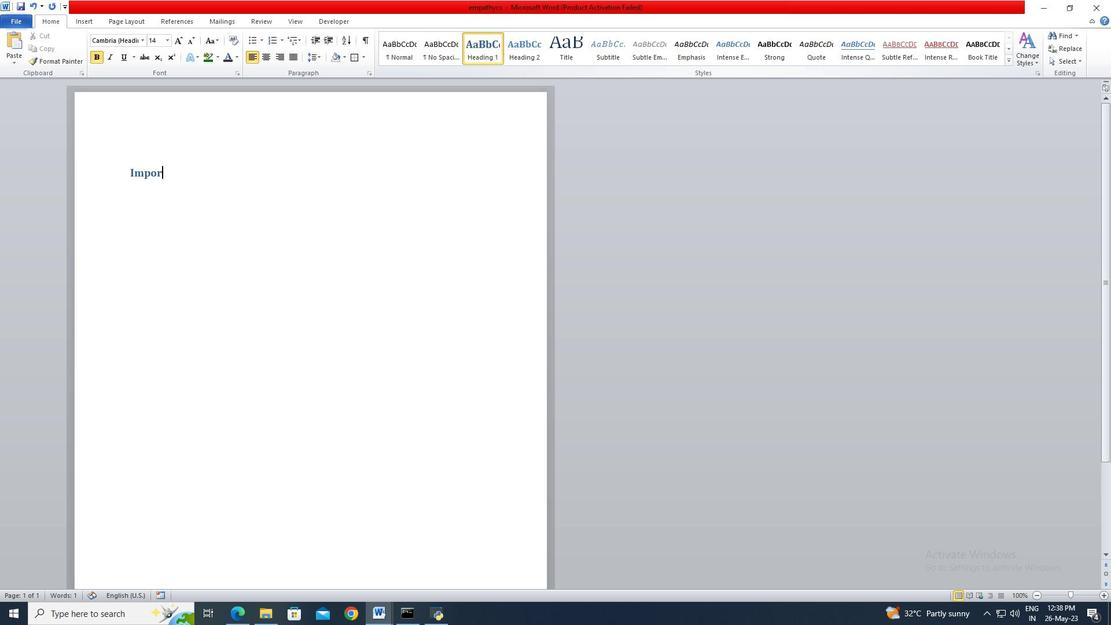 
Action: Mouse moved to (479, 57)
Screenshot: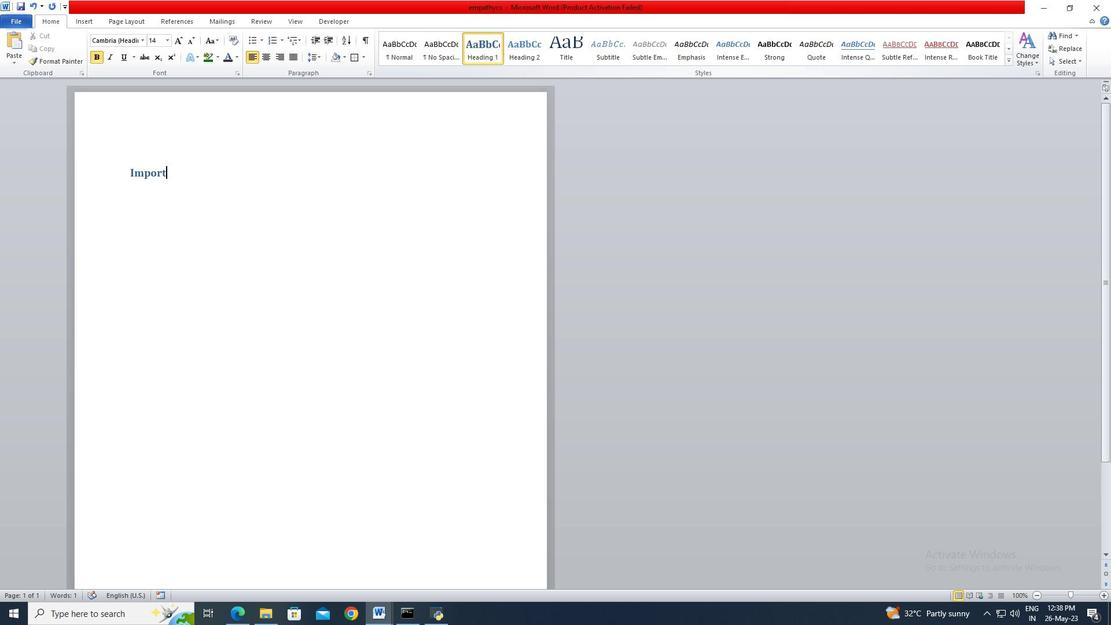 
Action: Key pressed ance<Key.space>of<Key.space>empathy<Key.space>in<Key.space>customer<Key.space>service<Key.shift>:<Key.enter><Key.enter>
Screenshot: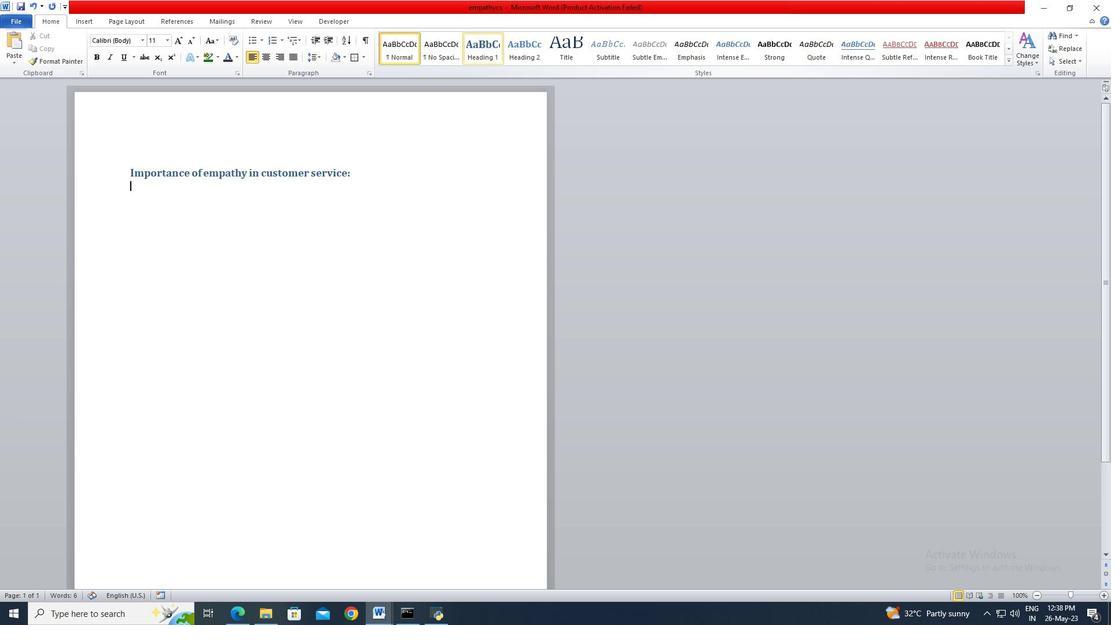 
Action: Mouse moved to (281, 42)
Screenshot: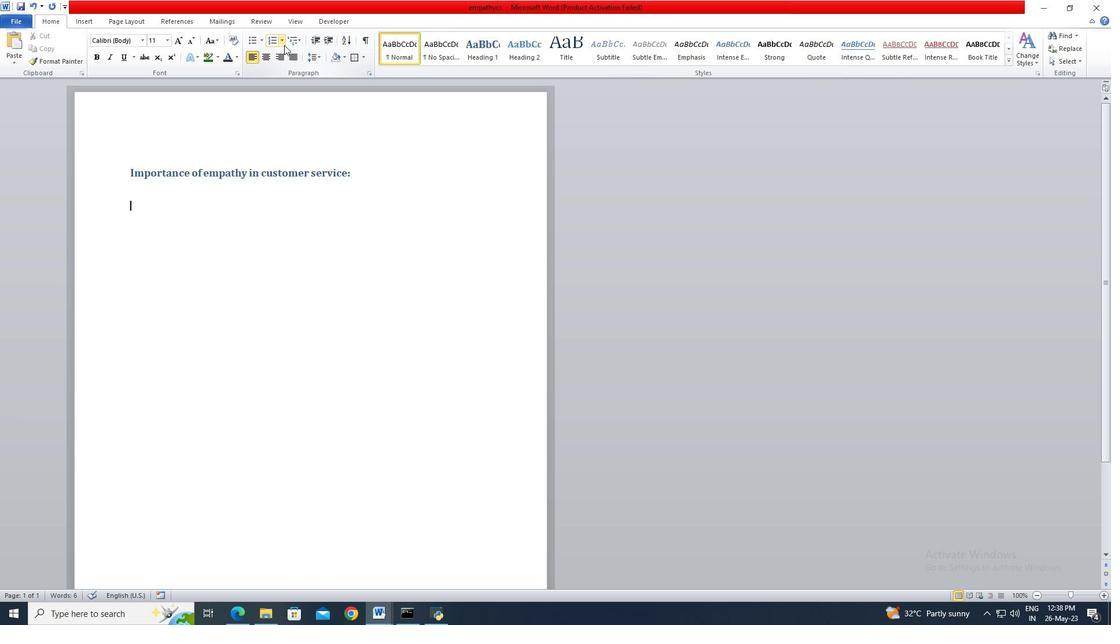 
Action: Mouse pressed left at (281, 42)
Screenshot: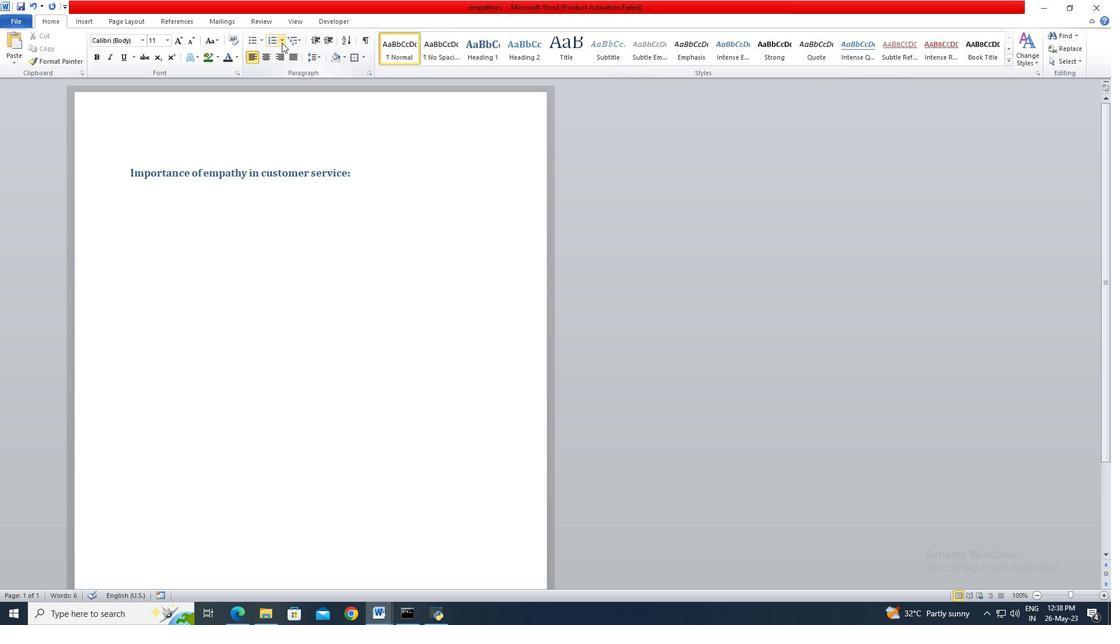 
Action: Mouse moved to (379, 185)
Screenshot: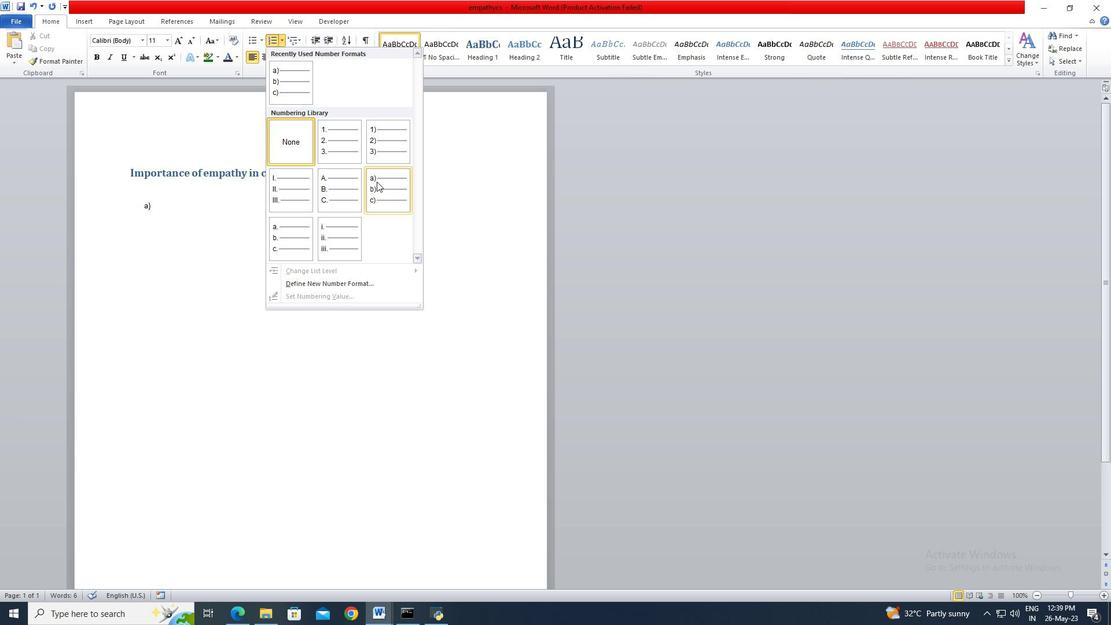 
Action: Mouse pressed left at (379, 185)
Screenshot: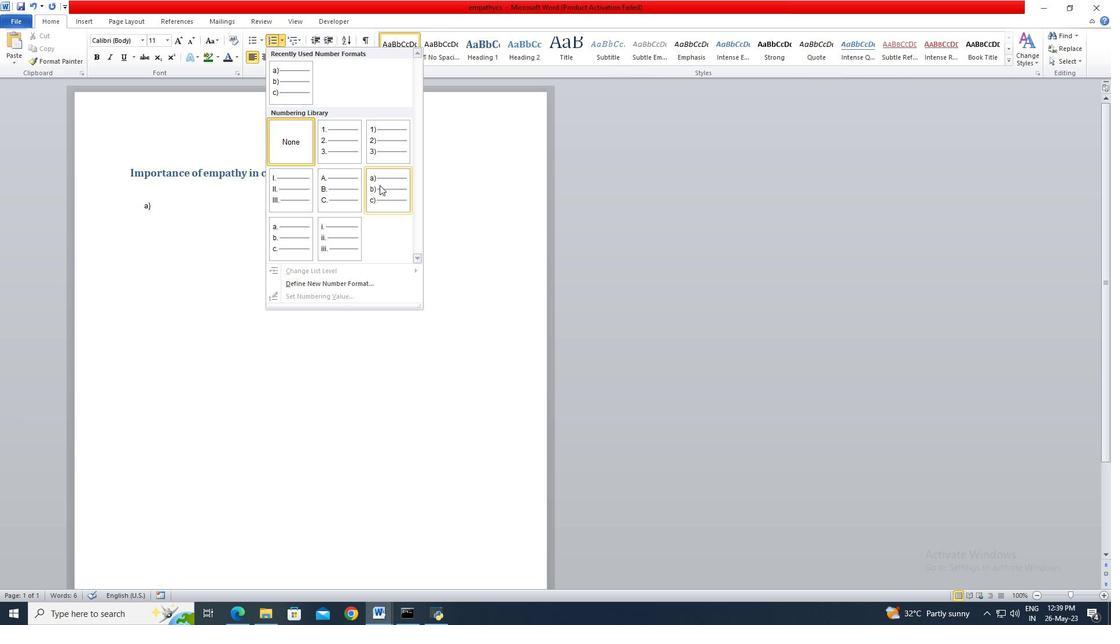 
Action: Key pressed <Key.shift>Understand<Key.space>customer<Key.space>needs<Key.enter><Key.shift>Show<Key.space>compassion<Key.enter><Key.shift>Offer<Key.space>personalized<Key.space>solutions
Screenshot: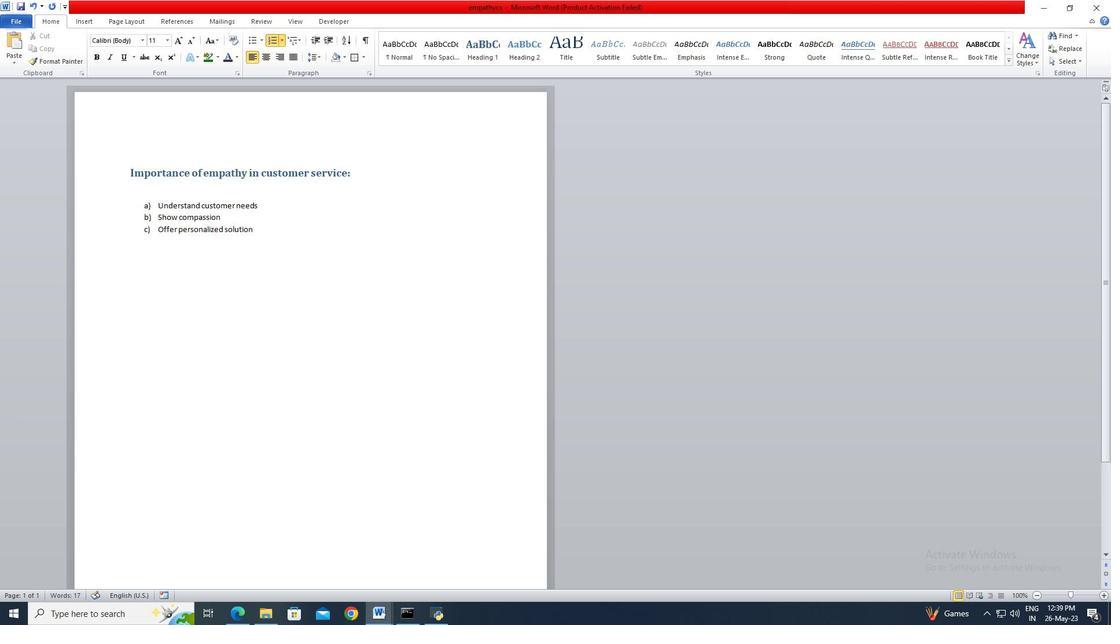 
Action: Mouse moved to (302, 213)
Screenshot: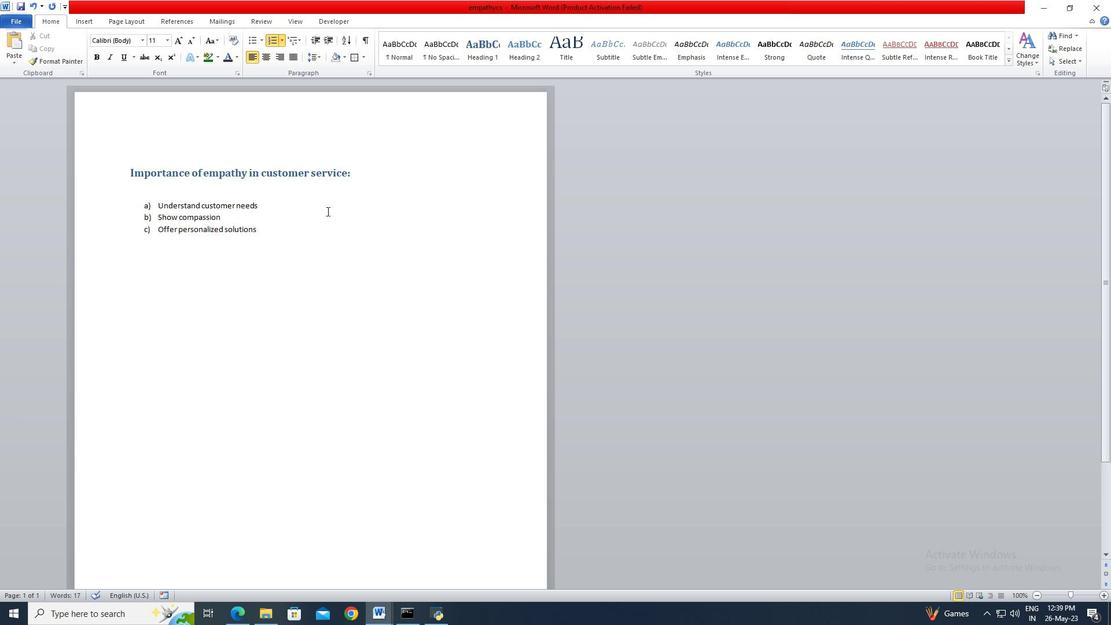 
Action: Key pressed ctrl+A
Screenshot: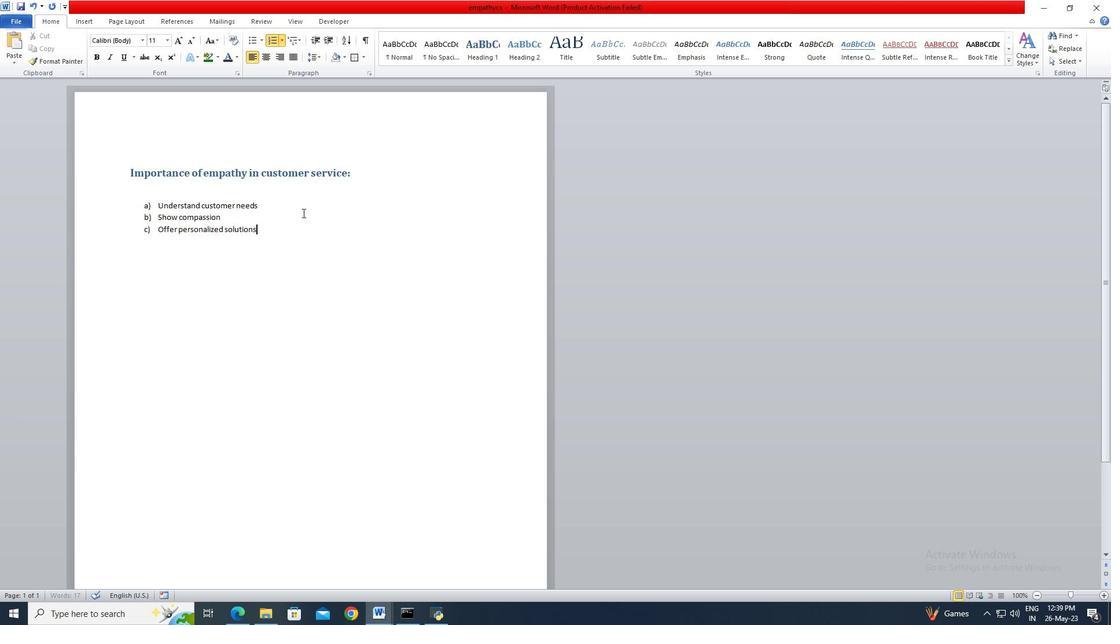 
Action: Mouse moved to (317, 58)
Screenshot: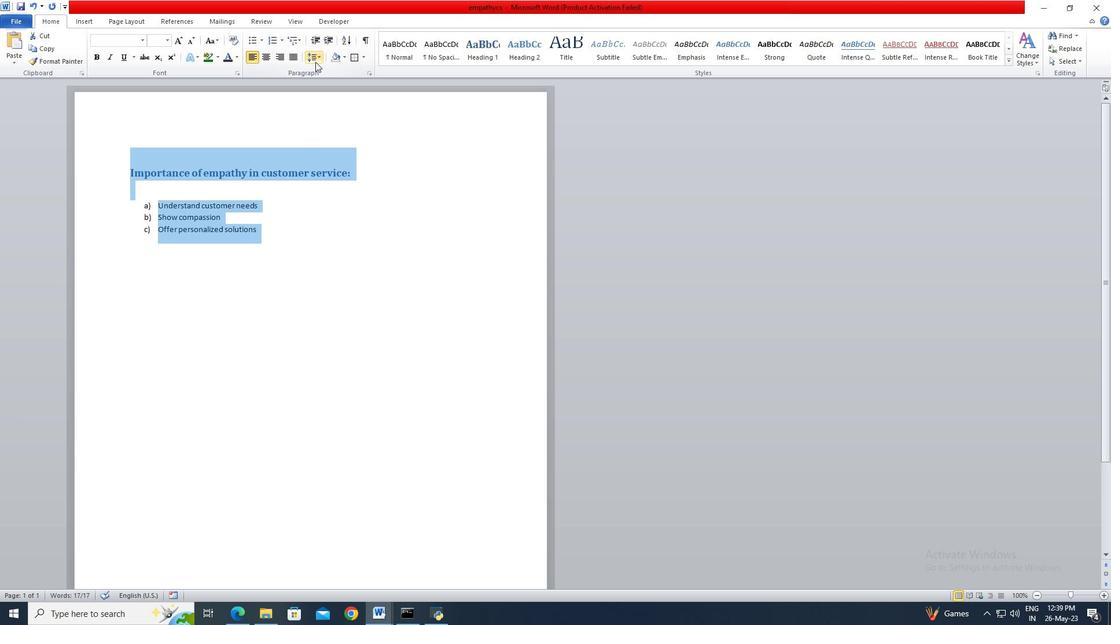 
Action: Mouse pressed left at (317, 58)
Screenshot: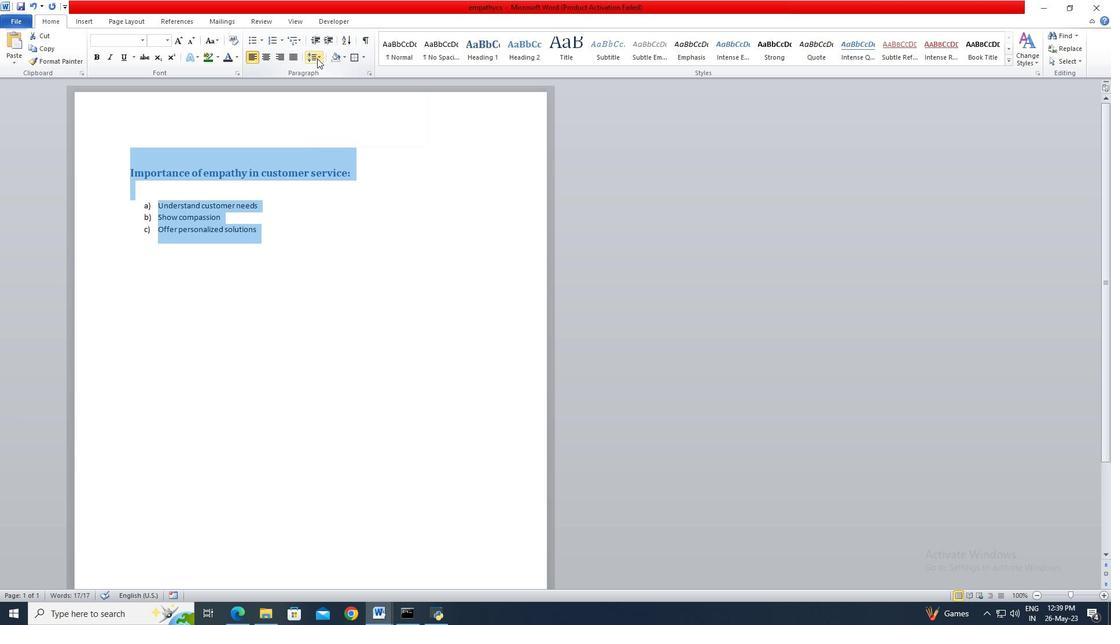 
Action: Mouse moved to (332, 127)
Screenshot: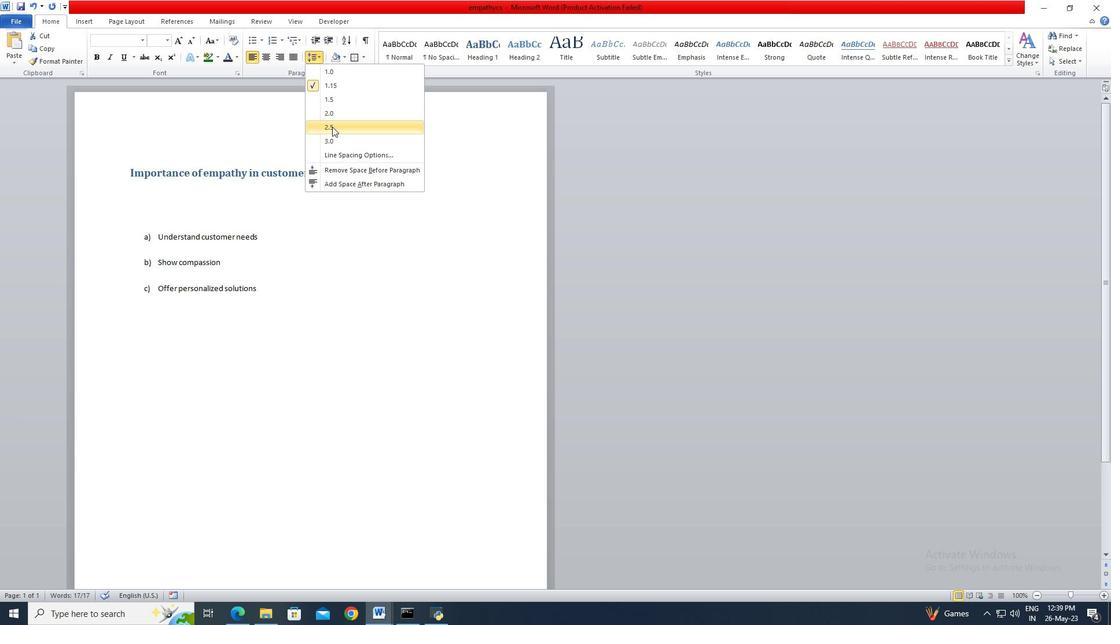 
Action: Mouse pressed left at (332, 127)
Screenshot: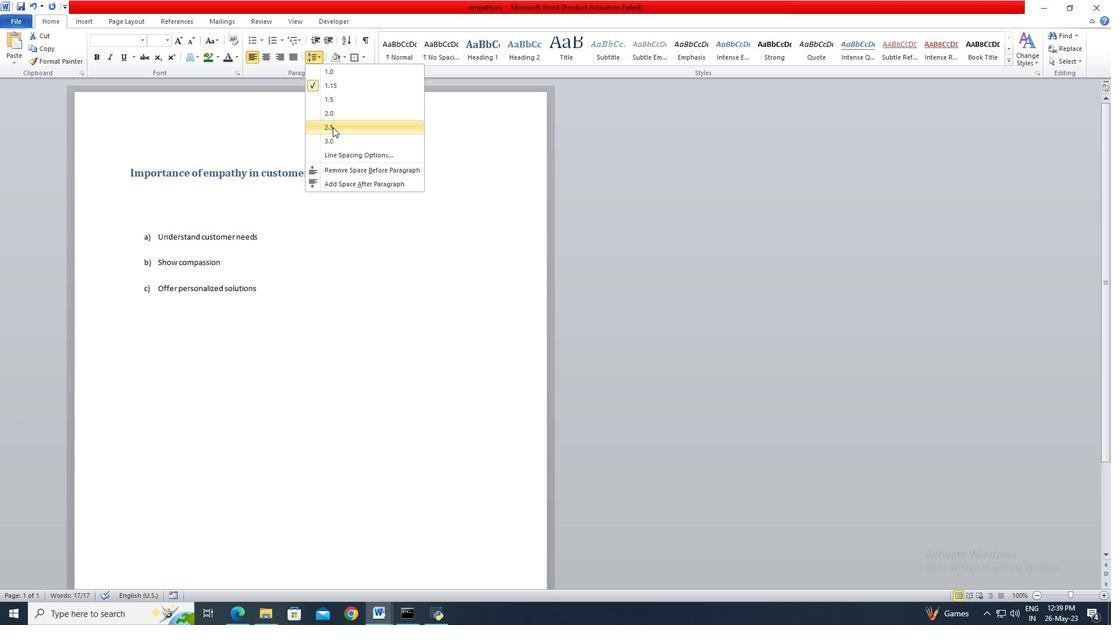 
Action: Mouse moved to (362, 61)
Screenshot: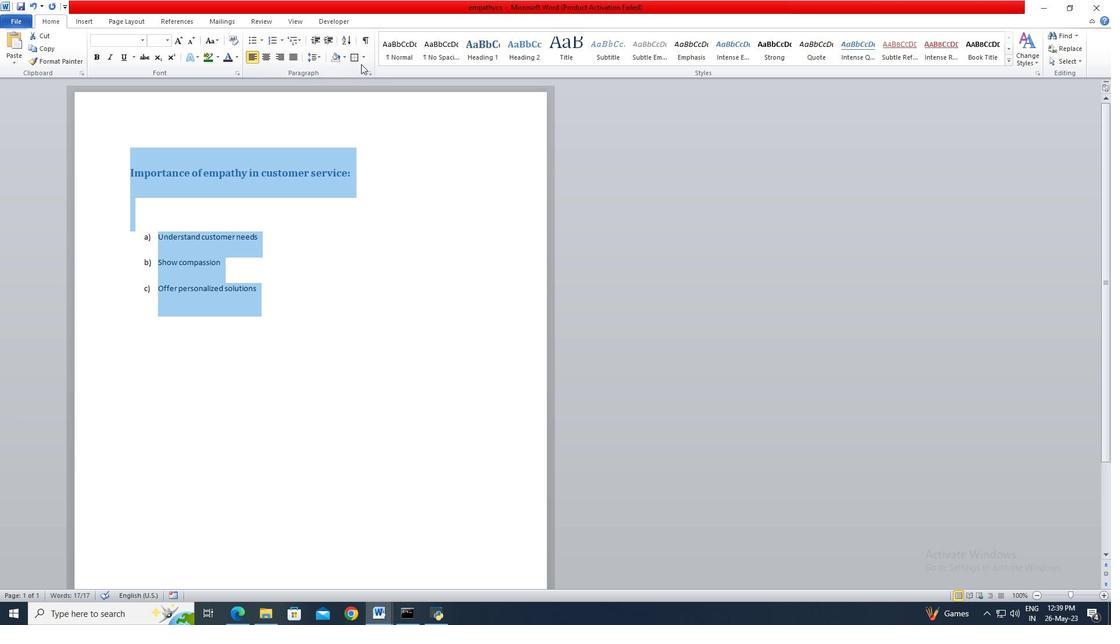 
Action: Mouse pressed left at (362, 61)
Screenshot: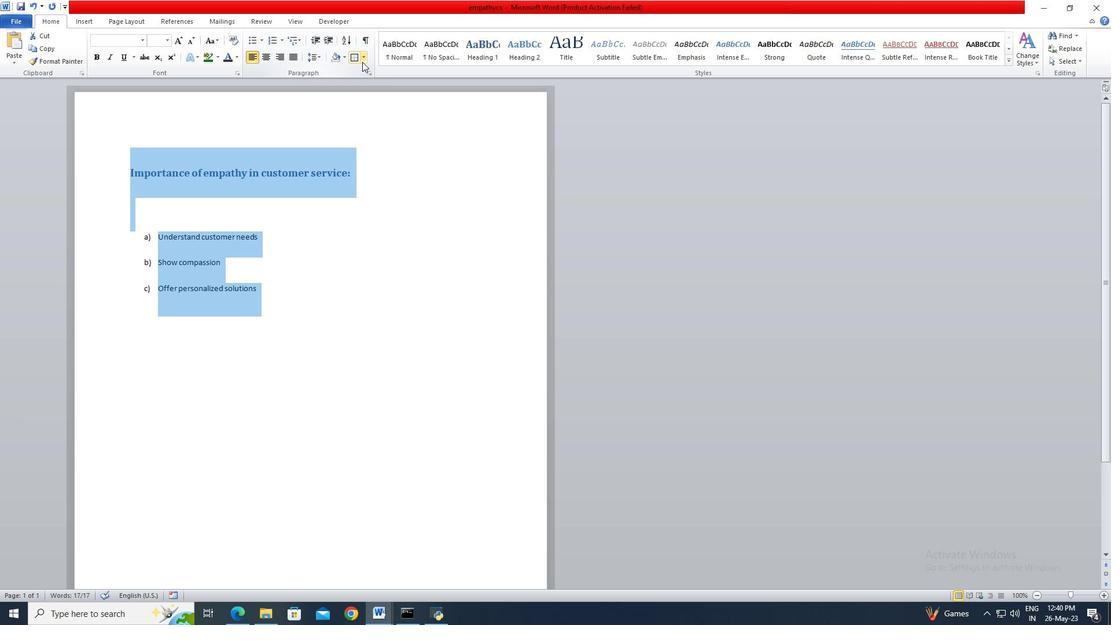 
Action: Mouse moved to (383, 147)
Screenshot: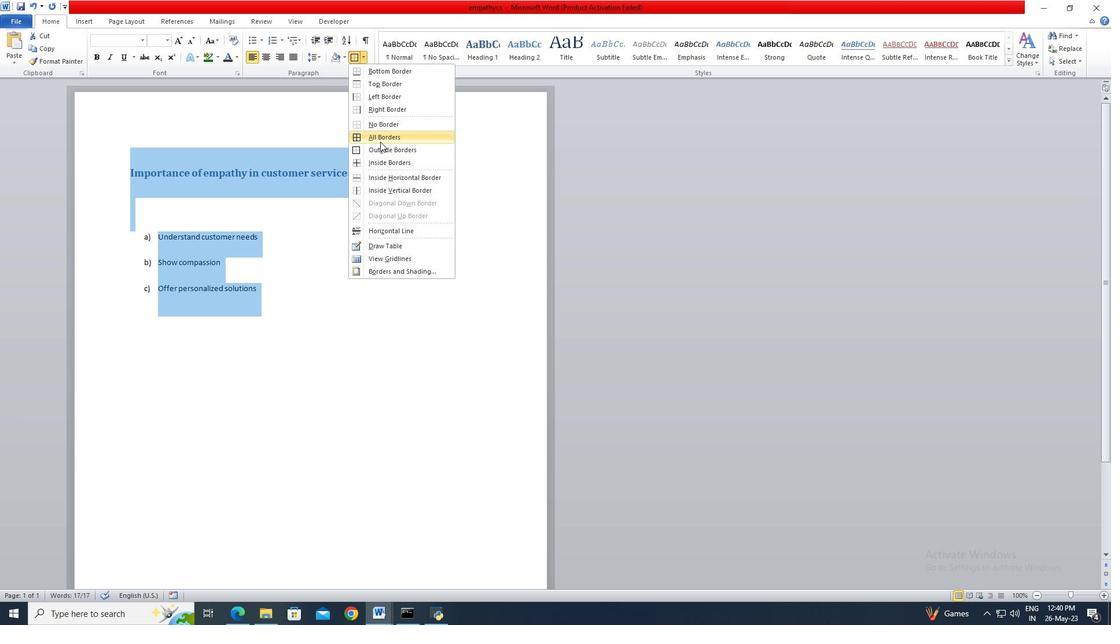 
Action: Mouse pressed left at (383, 147)
Screenshot: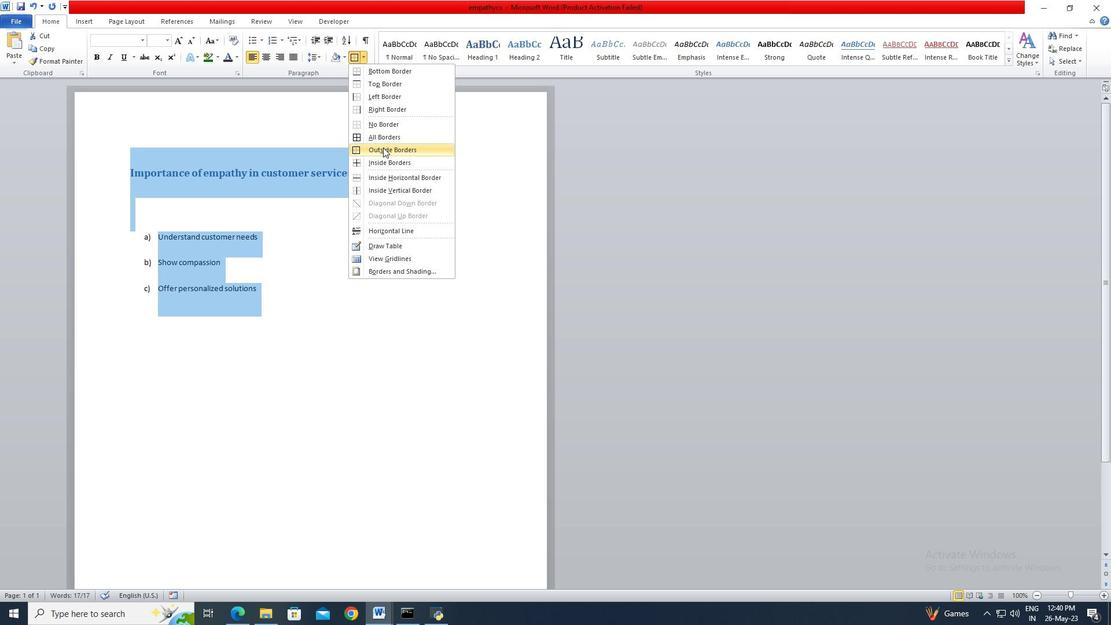 
Action: Mouse moved to (133, 177)
Screenshot: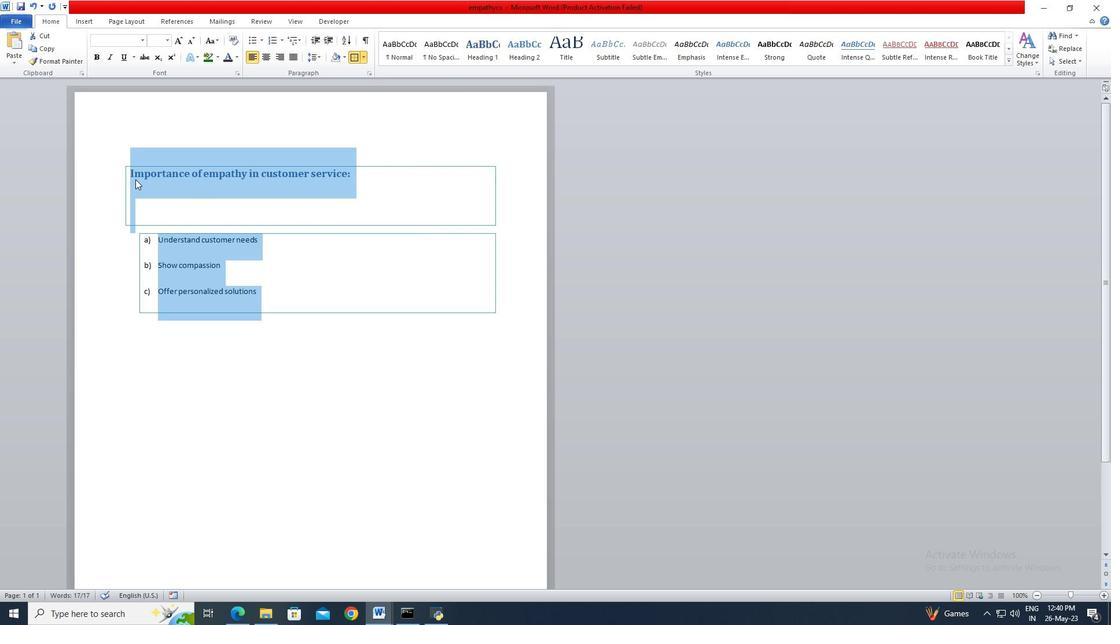 
Action: Mouse pressed left at (133, 177)
Screenshot: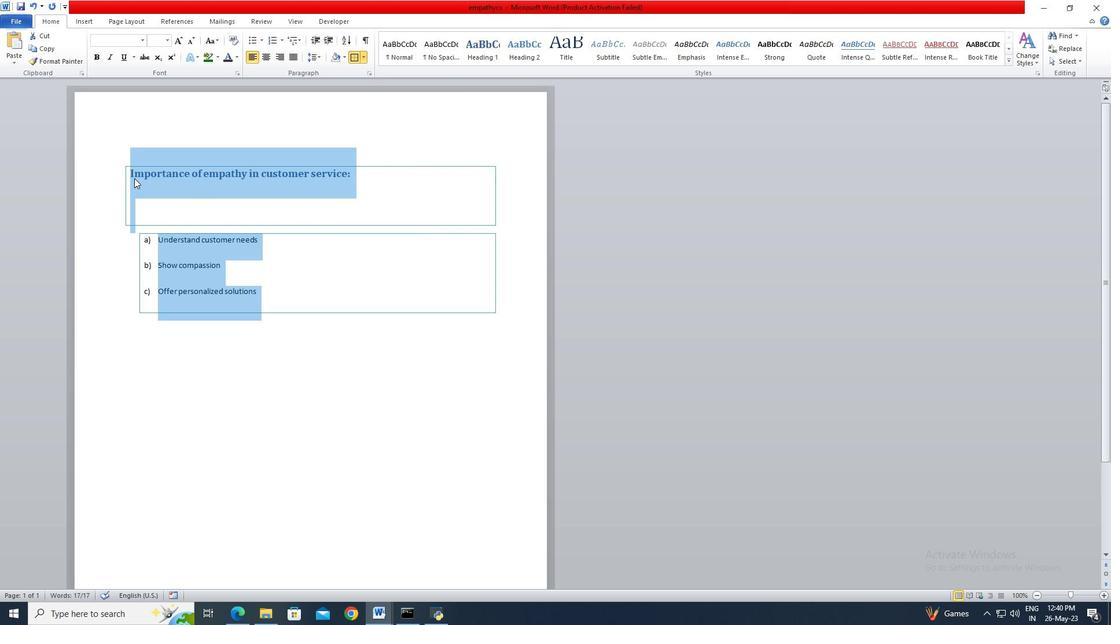 
Action: Mouse moved to (130, 176)
Screenshot: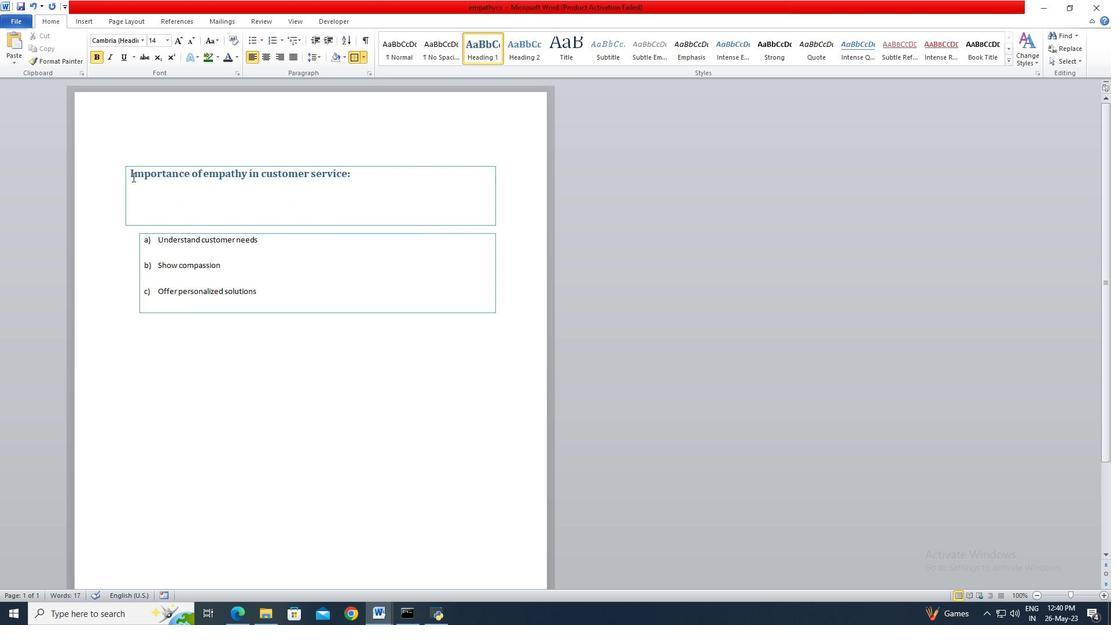 
Action: Mouse pressed left at (130, 176)
Screenshot: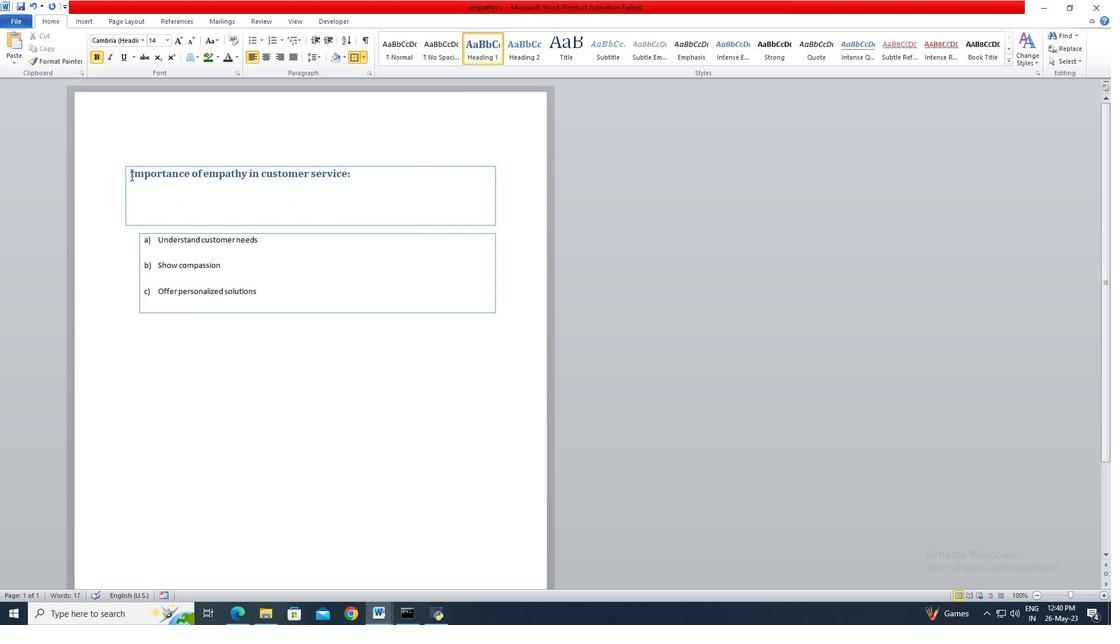 
Action: Mouse moved to (356, 177)
Screenshot: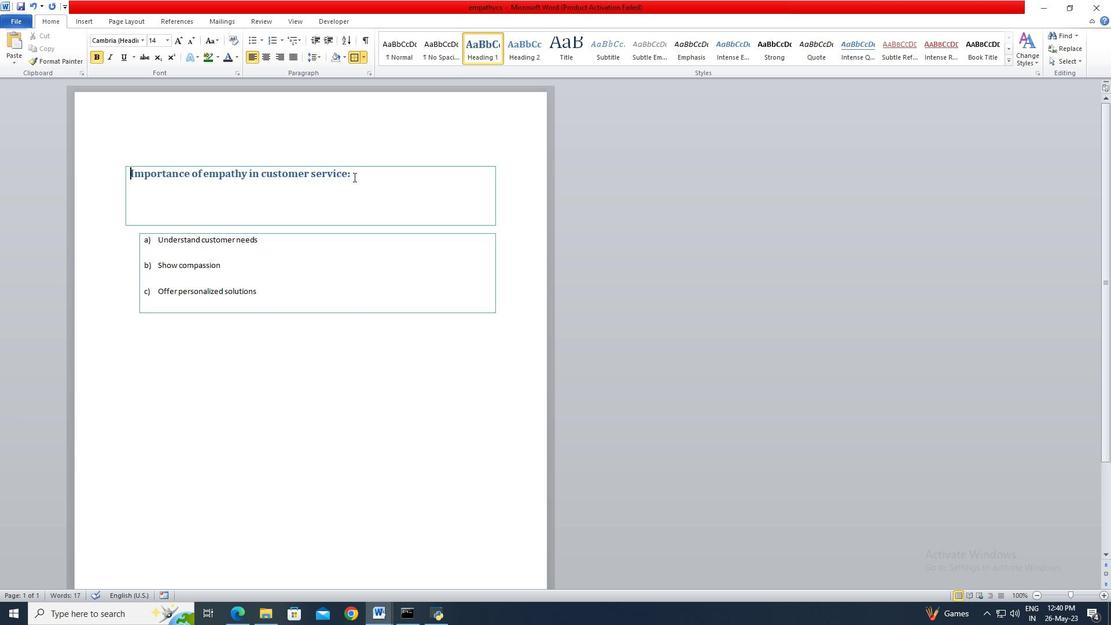 
Action: Key pressed <Key.shift><Key.shift><Key.shift><Key.shift><Key.shift>
Screenshot: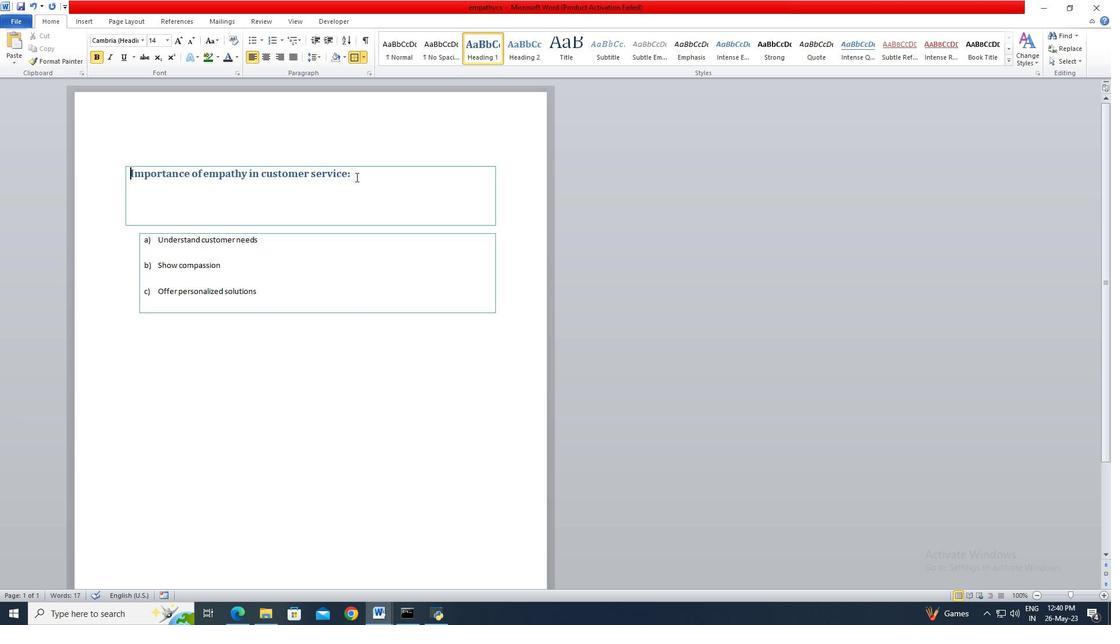 
Action: Mouse pressed left at (356, 177)
Screenshot: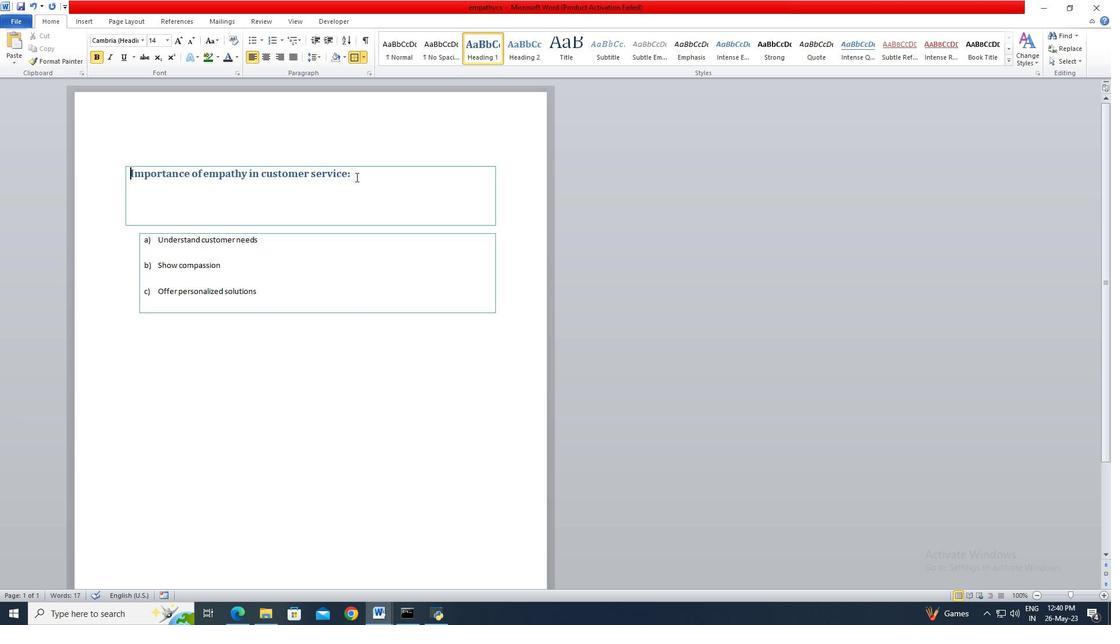 
Action: Key pressed <Key.shift><Key.shift><Key.shift><Key.shift><Key.shift><Key.shift><Key.shift>
Screenshot: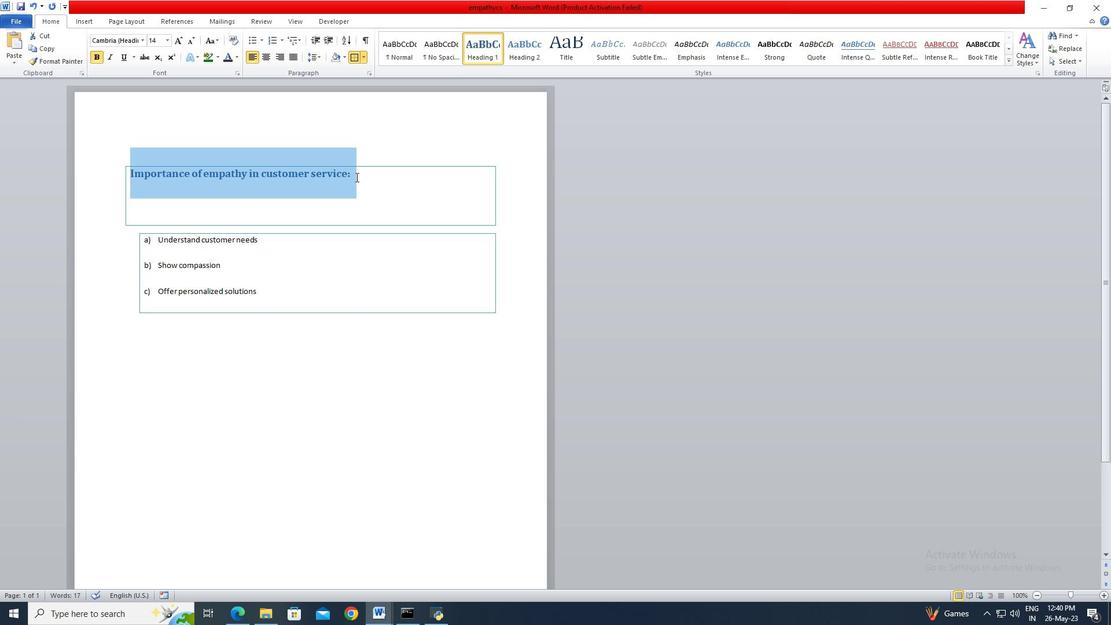
Action: Mouse moved to (169, 45)
Screenshot: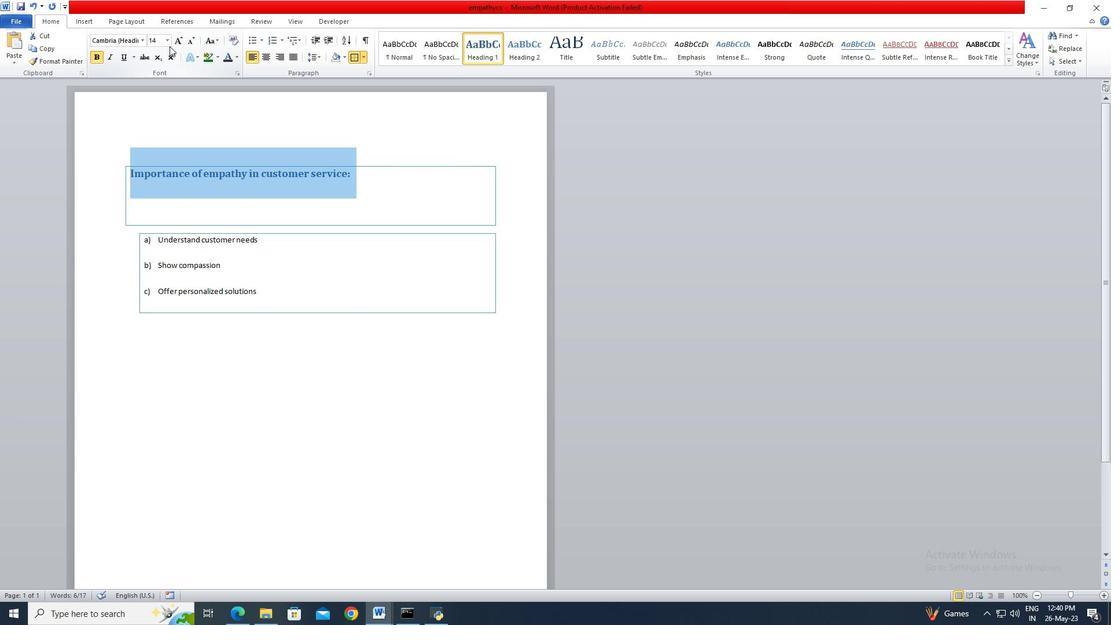 
Action: Mouse pressed left at (169, 45)
Screenshot: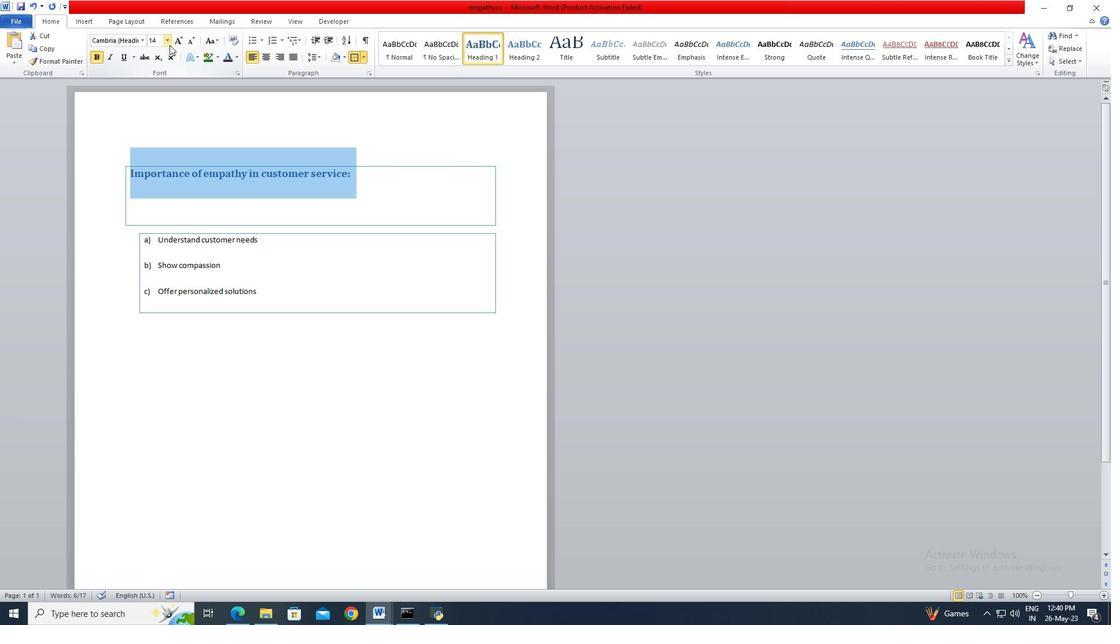 
Action: Mouse moved to (159, 119)
Screenshot: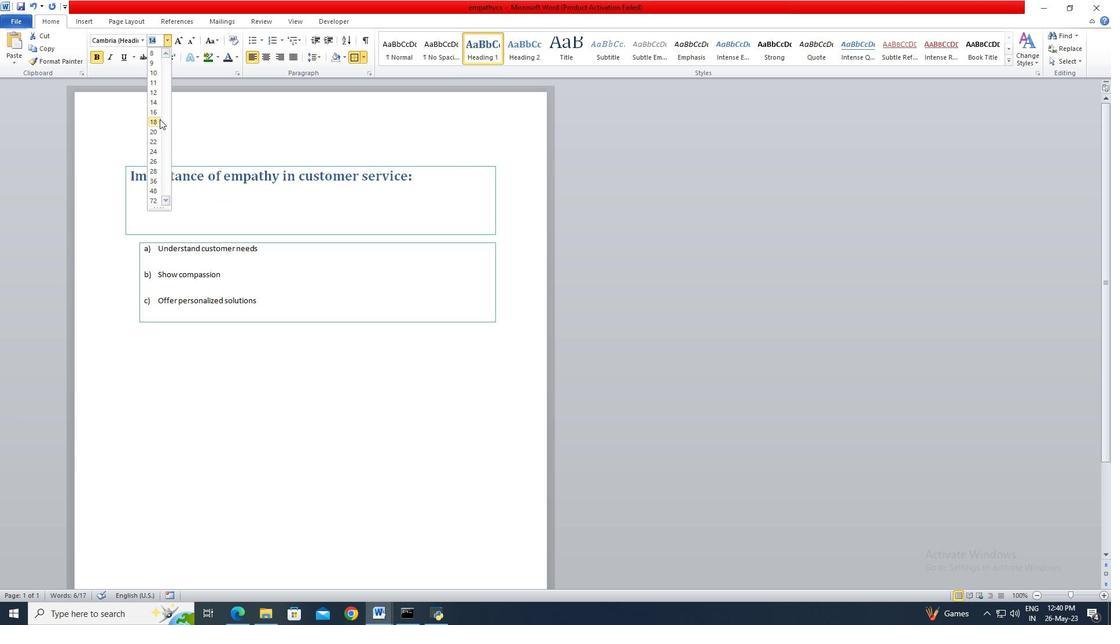 
Action: Mouse pressed left at (159, 119)
Screenshot: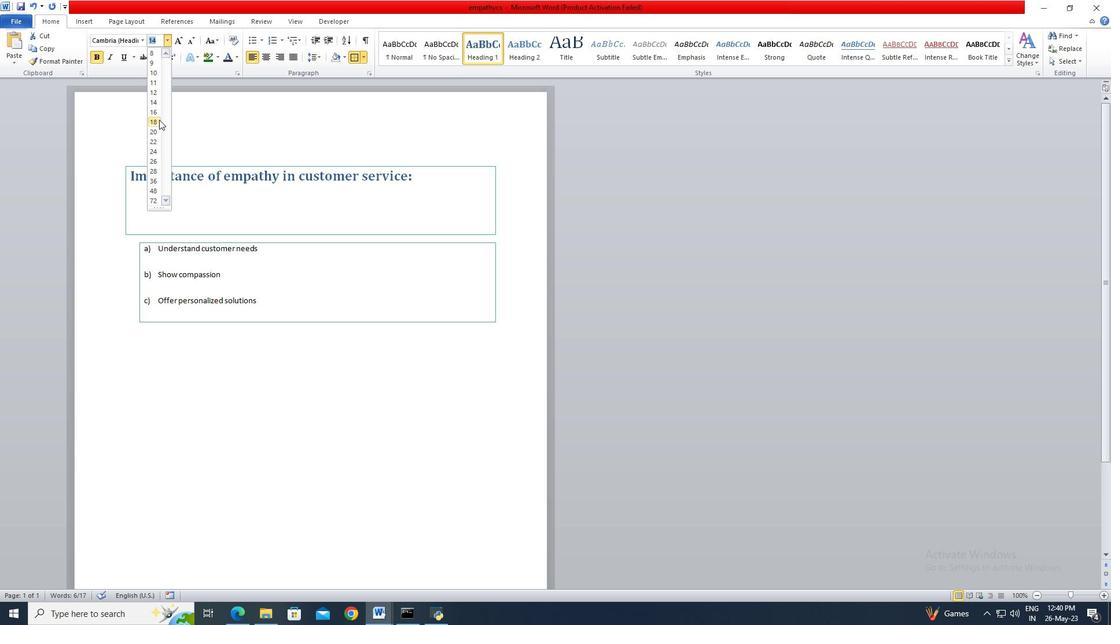 
Action: Mouse moved to (160, 246)
Screenshot: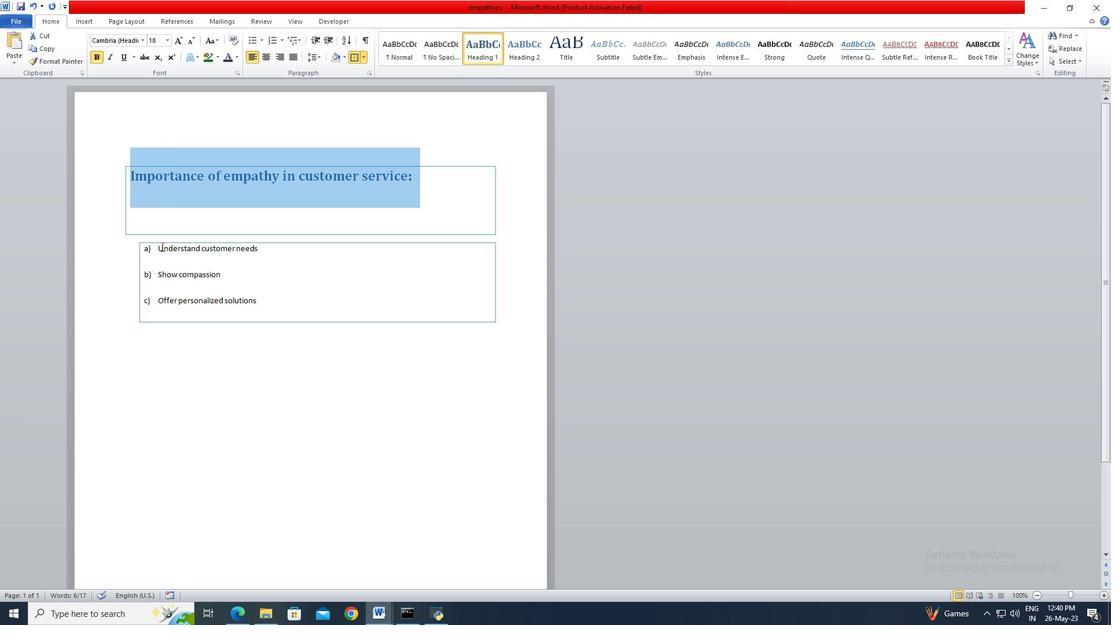 
Action: Mouse pressed left at (160, 246)
Screenshot: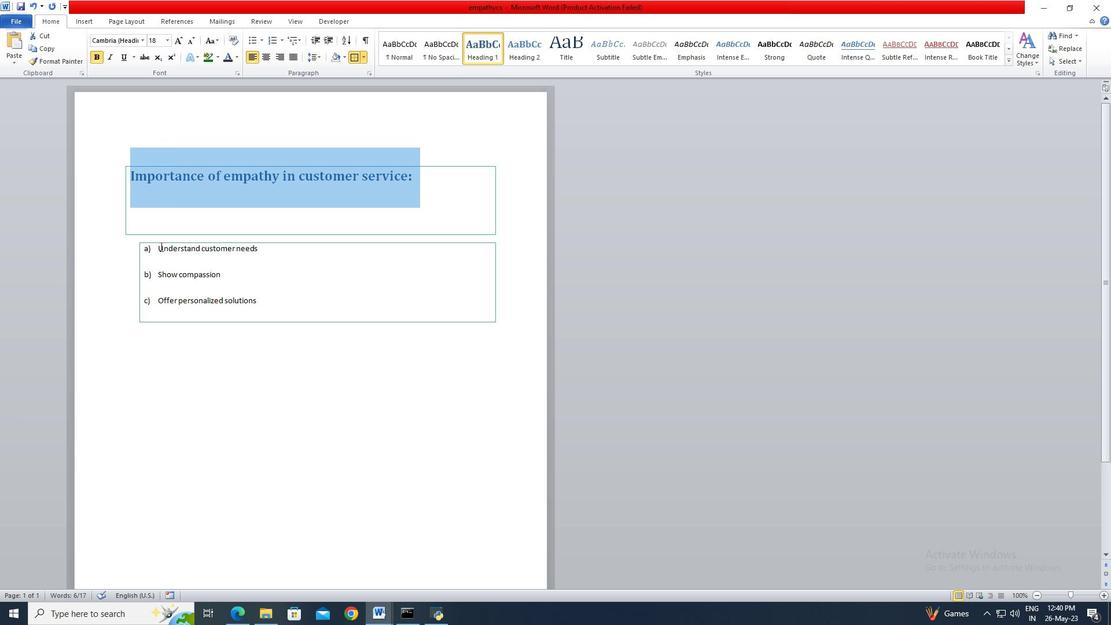 
Action: Mouse moved to (246, 289)
Screenshot: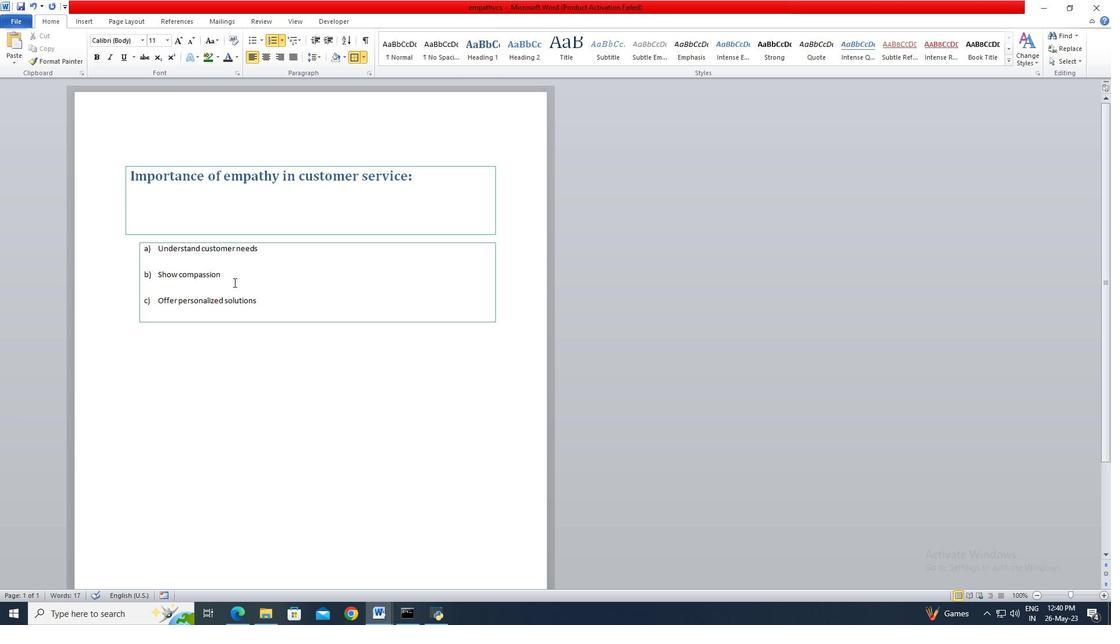 
Action: Key pressed <Key.shift>
Screenshot: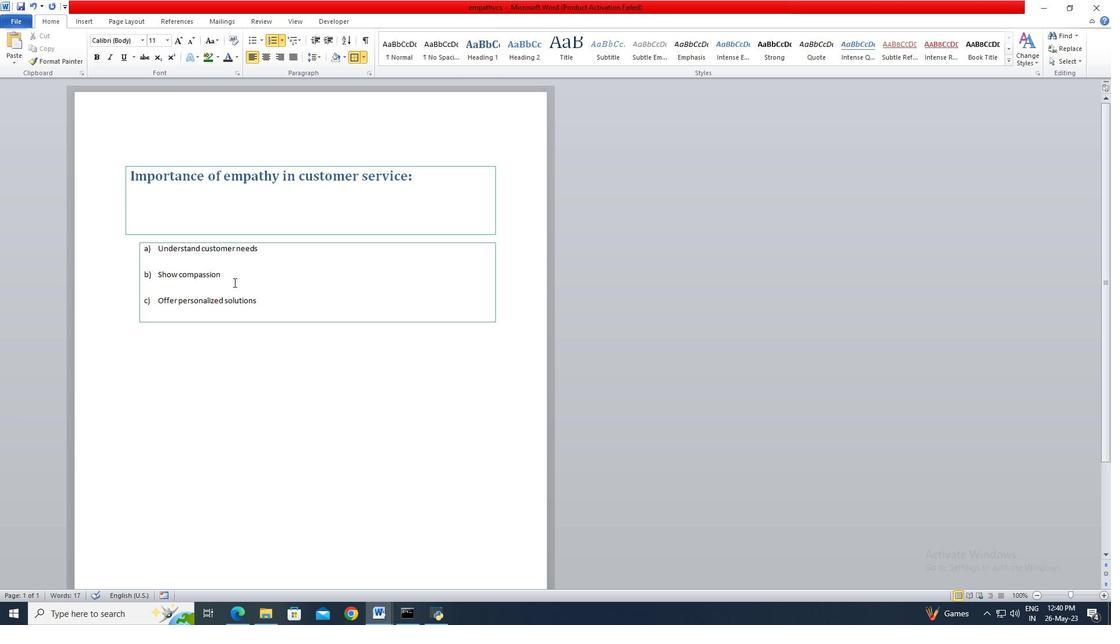 
Action: Mouse moved to (270, 302)
Screenshot: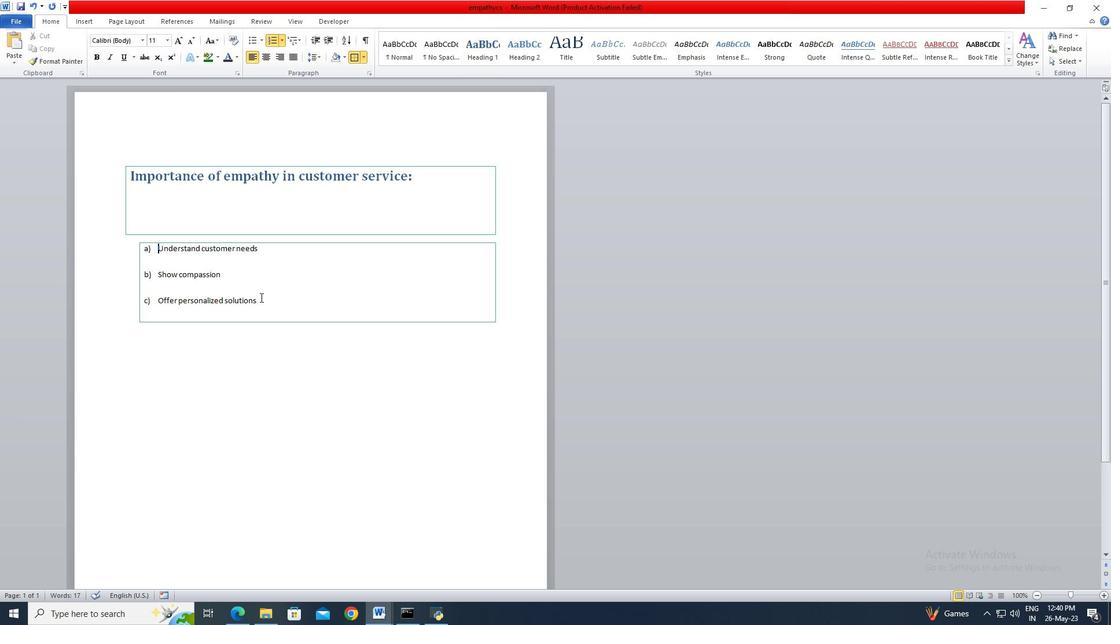 
Action: Key pressed <Key.shift><Key.shift><Key.shift><Key.shift><Key.shift><Key.shift><Key.shift><Key.shift><Key.shift><Key.shift><Key.shift><Key.shift><Key.shift><Key.shift><Key.shift><Key.shift><Key.shift><Key.shift><Key.shift><Key.shift><Key.shift><Key.shift><Key.shift><Key.shift><Key.shift><Key.shift><Key.shift><Key.shift><Key.shift><Key.shift><Key.shift><Key.shift>
Screenshot: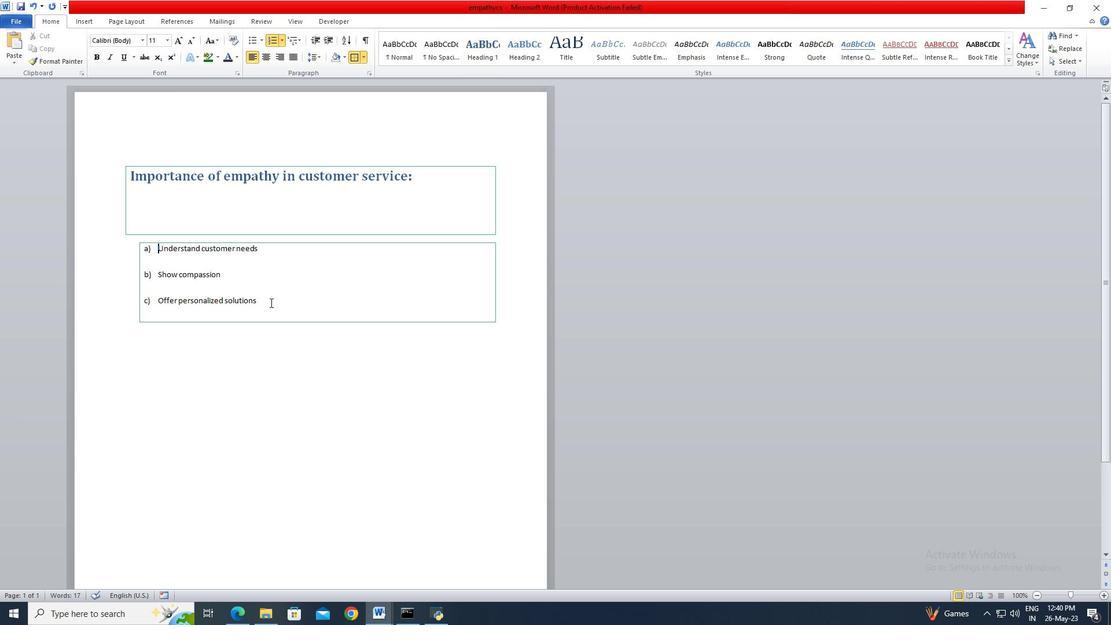 
Action: Mouse pressed left at (270, 302)
Screenshot: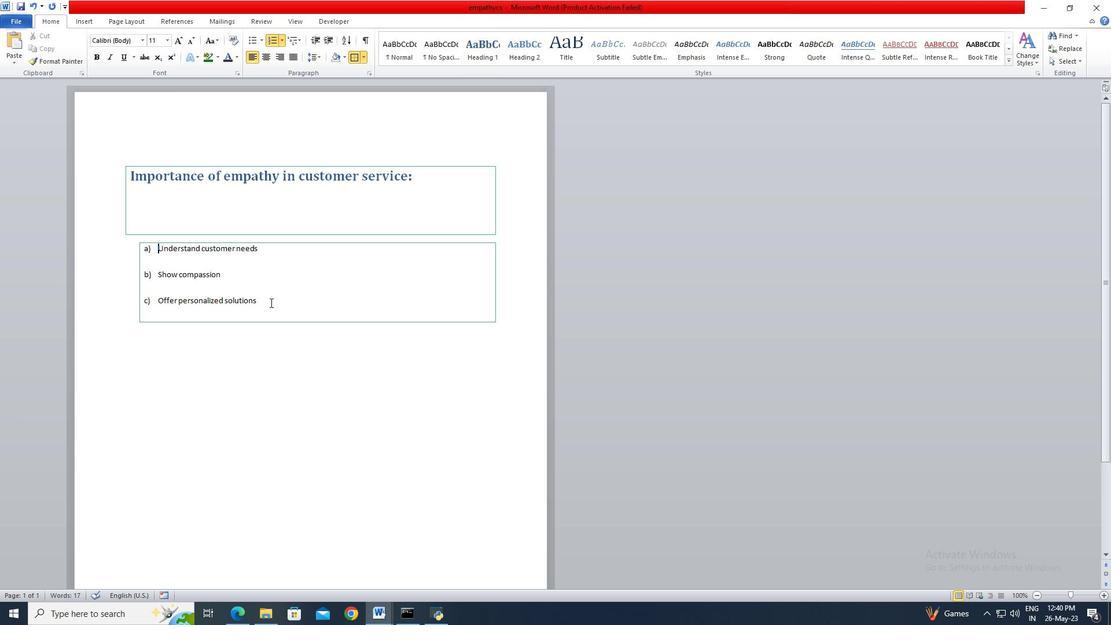 
Action: Key pressed <Key.shift><Key.shift><Key.shift><Key.shift><Key.shift>
Screenshot: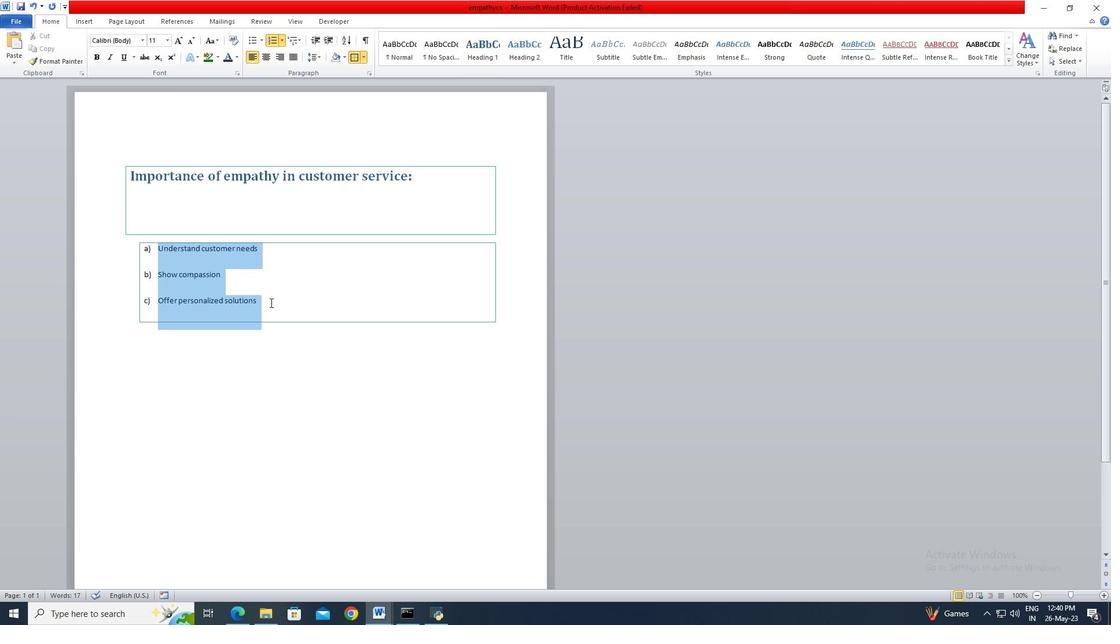 
Action: Mouse moved to (157, 44)
Screenshot: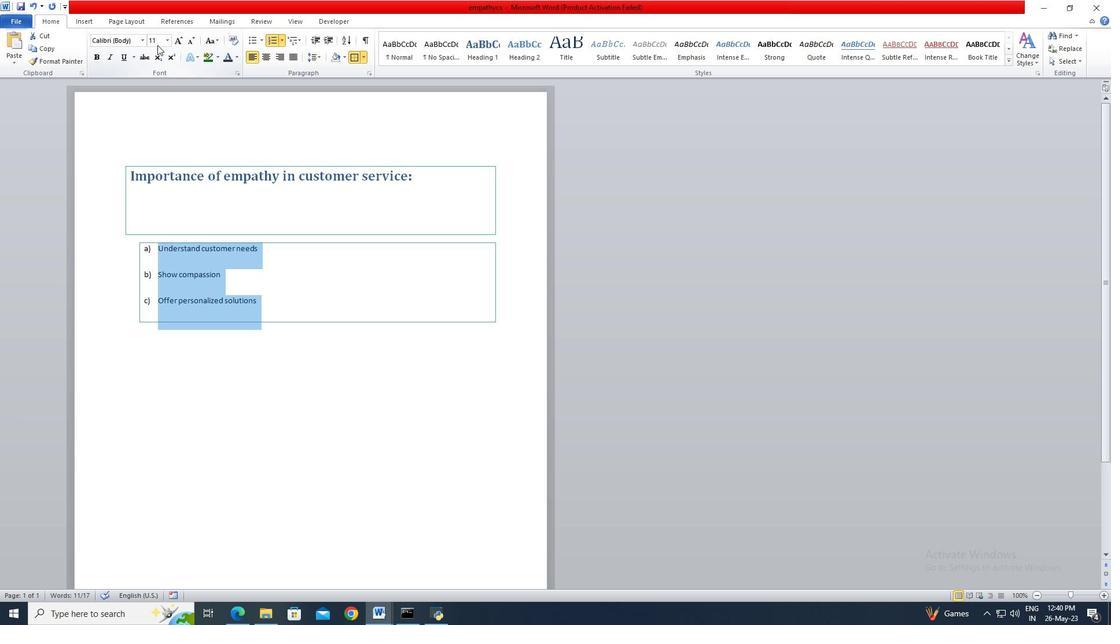 
Action: Mouse pressed left at (157, 44)
Screenshot: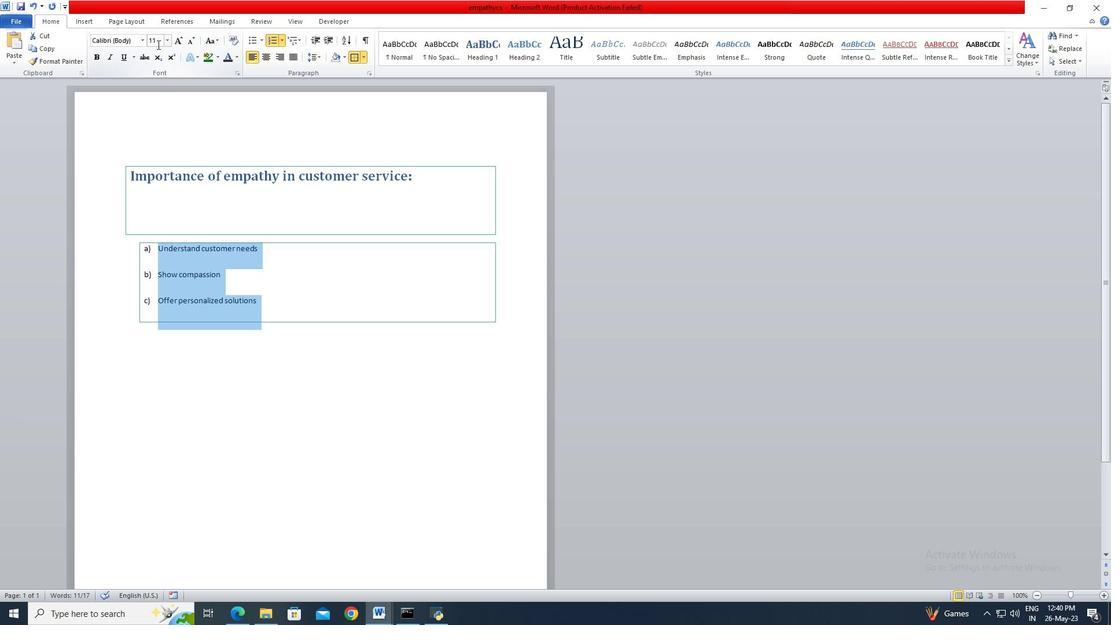 
Action: Key pressed 18<Key.enter>
Screenshot: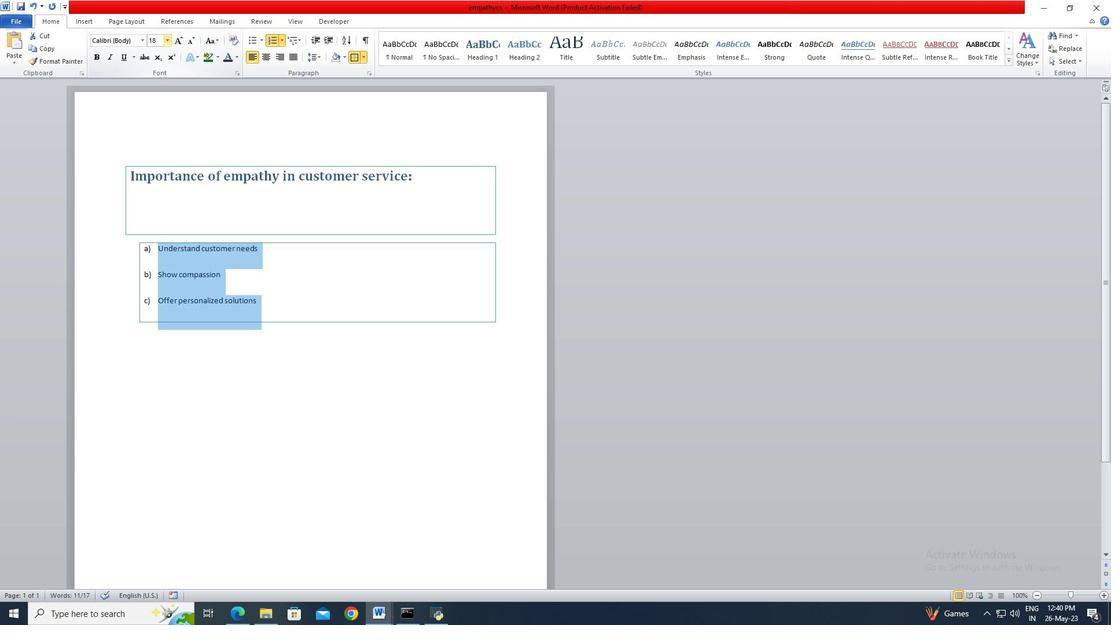 
Action: Mouse moved to (283, 217)
Screenshot: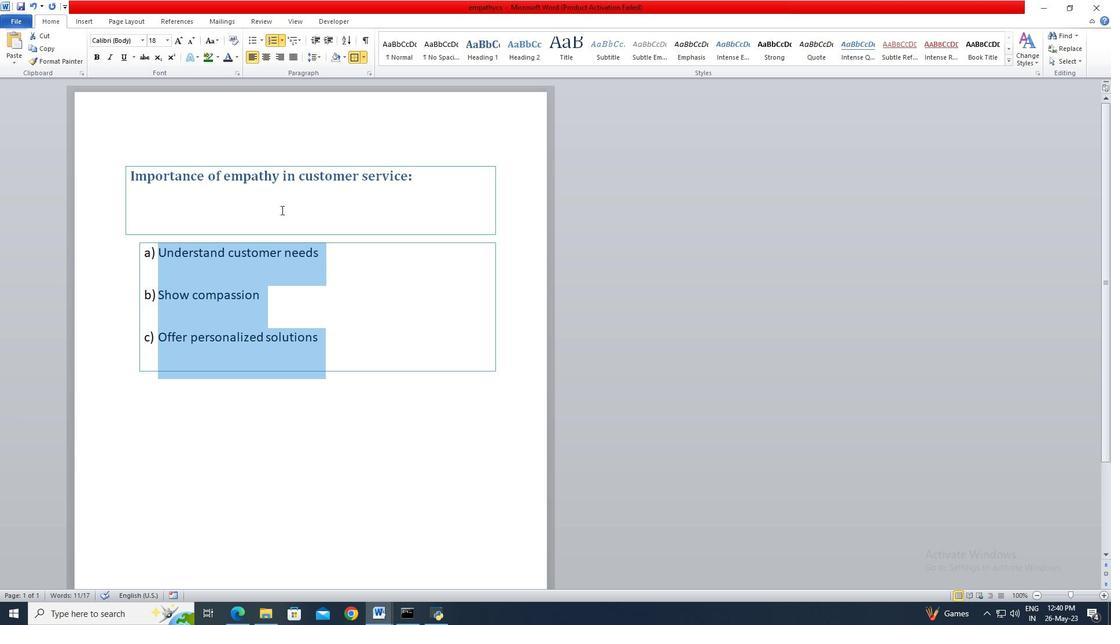 
Action: Mouse pressed left at (283, 217)
Screenshot: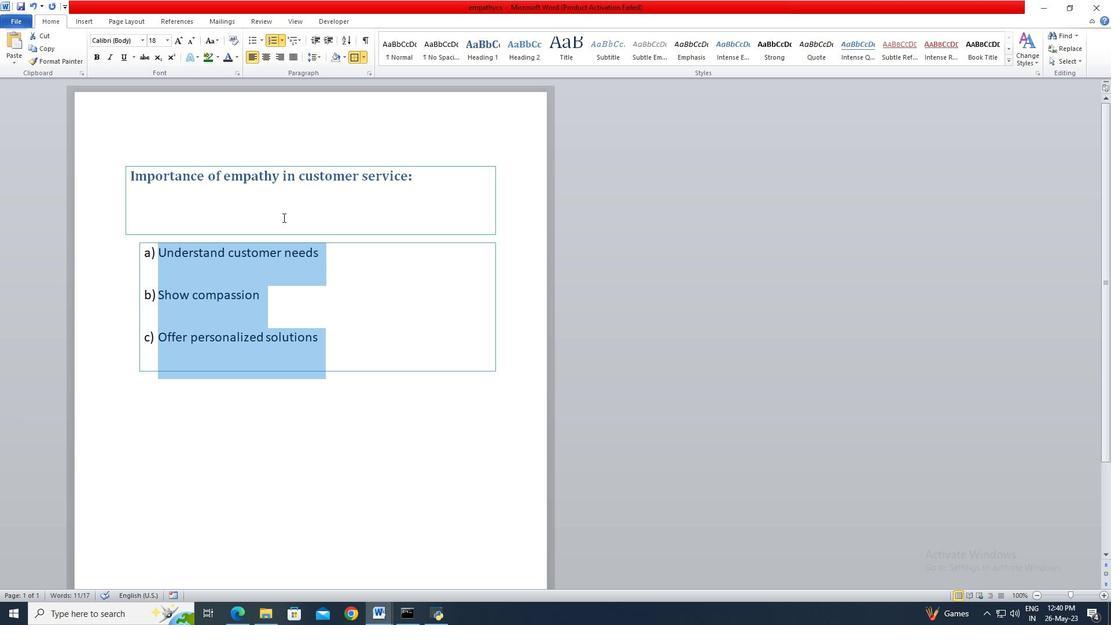
